Task: Research Airbnb accommodation in ?alabjah, Iraq from 6th November, 2023 to 8th November, 2023 for 2 adults.1  bedroom having 2 beds and 1 bathroom. Property type can be flat. Amenities needed are: wifi, washing machine. Booking option can be shelf check-in. Look for 3 properties as per requirement.
Action: Mouse moved to (545, 78)
Screenshot: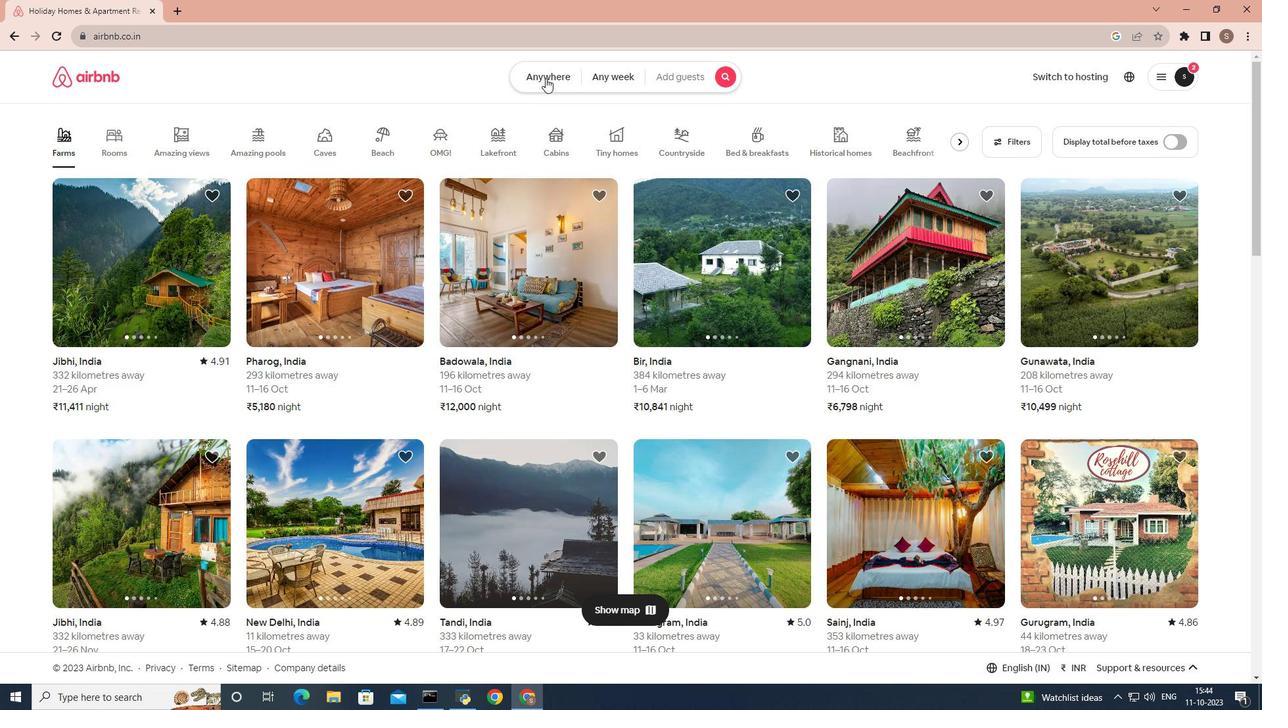 
Action: Mouse pressed left at (545, 78)
Screenshot: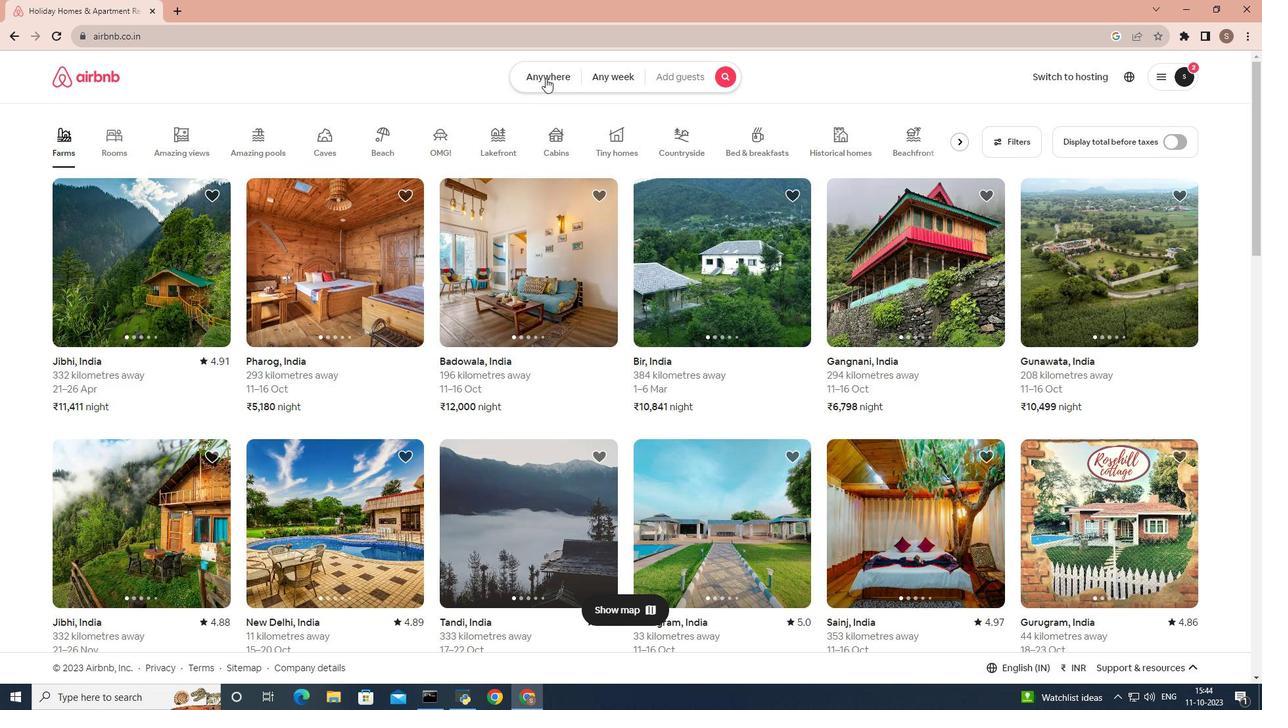 
Action: Mouse moved to (416, 130)
Screenshot: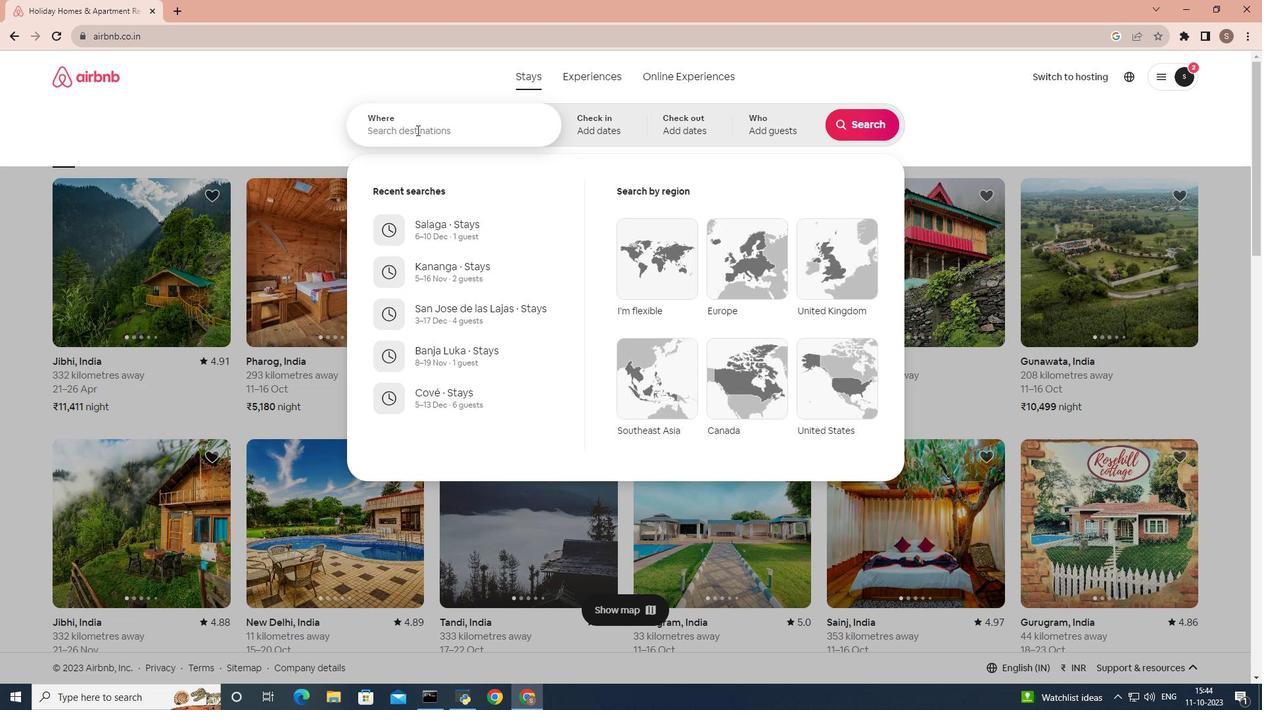 
Action: Mouse pressed left at (416, 130)
Screenshot: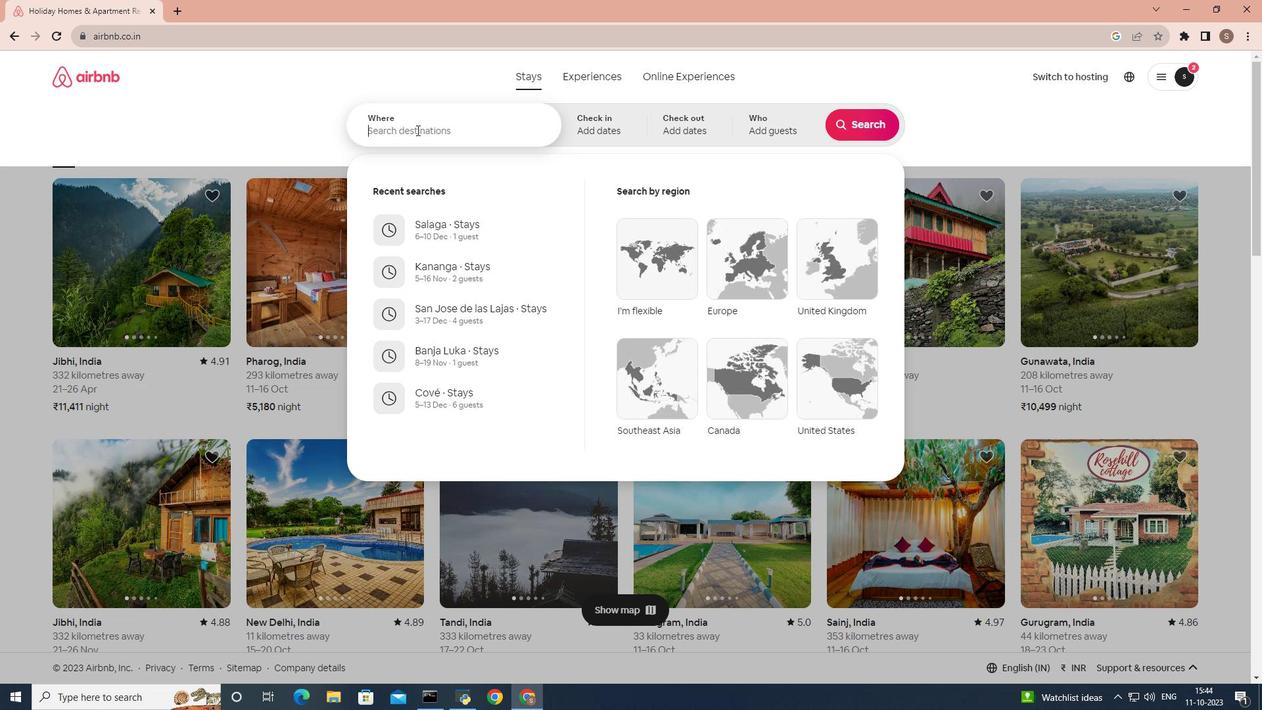 
Action: Key pressed halabjah
Screenshot: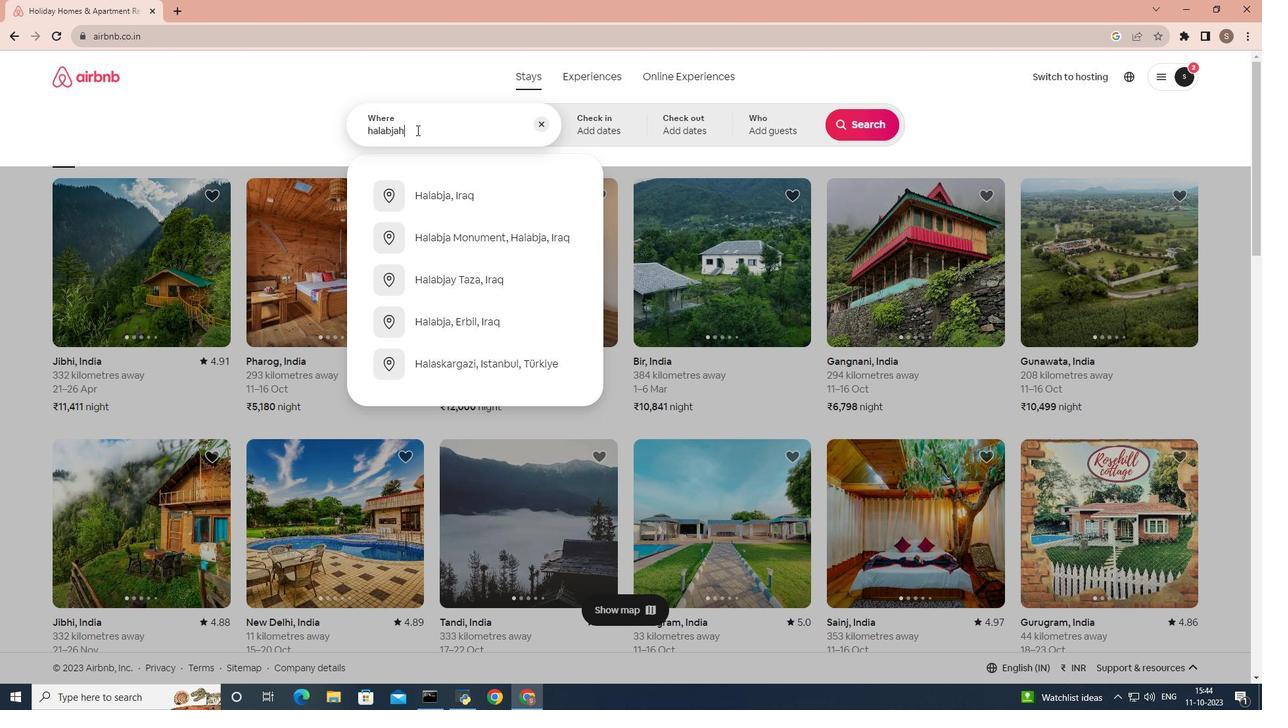 
Action: Mouse moved to (407, 246)
Screenshot: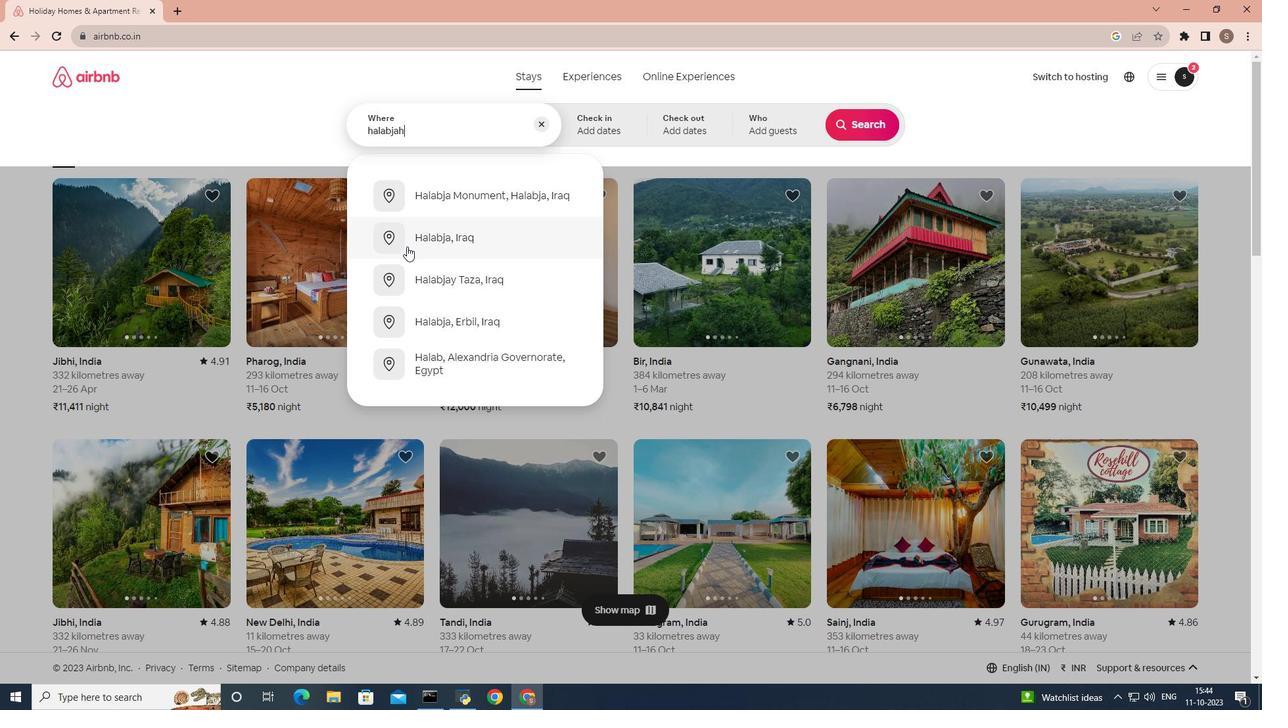 
Action: Mouse pressed left at (407, 246)
Screenshot: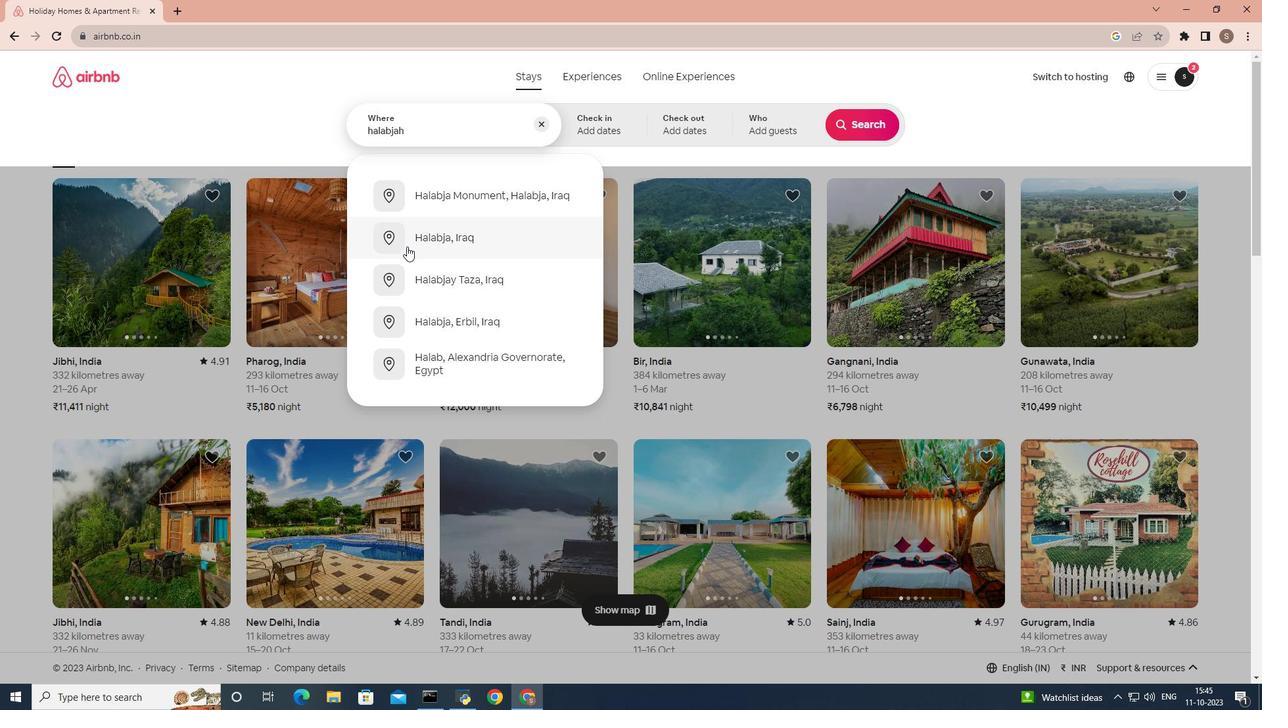 
Action: Mouse moved to (694, 321)
Screenshot: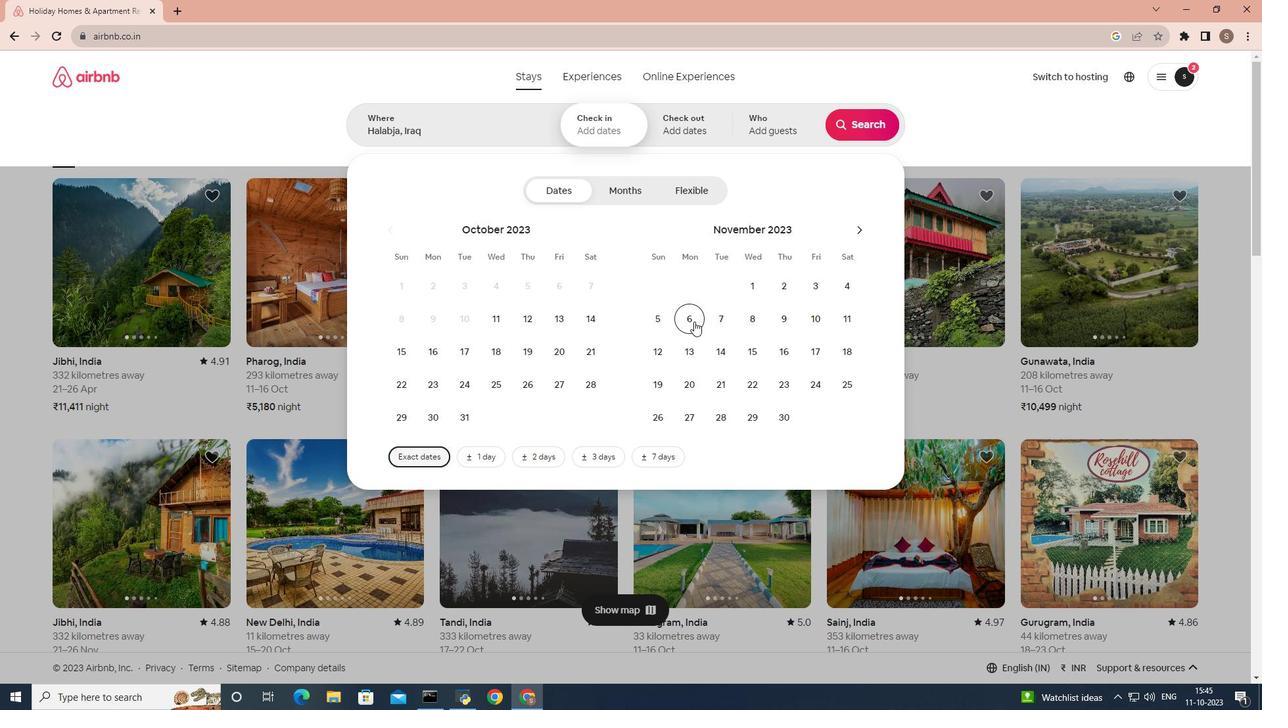
Action: Mouse pressed left at (694, 321)
Screenshot: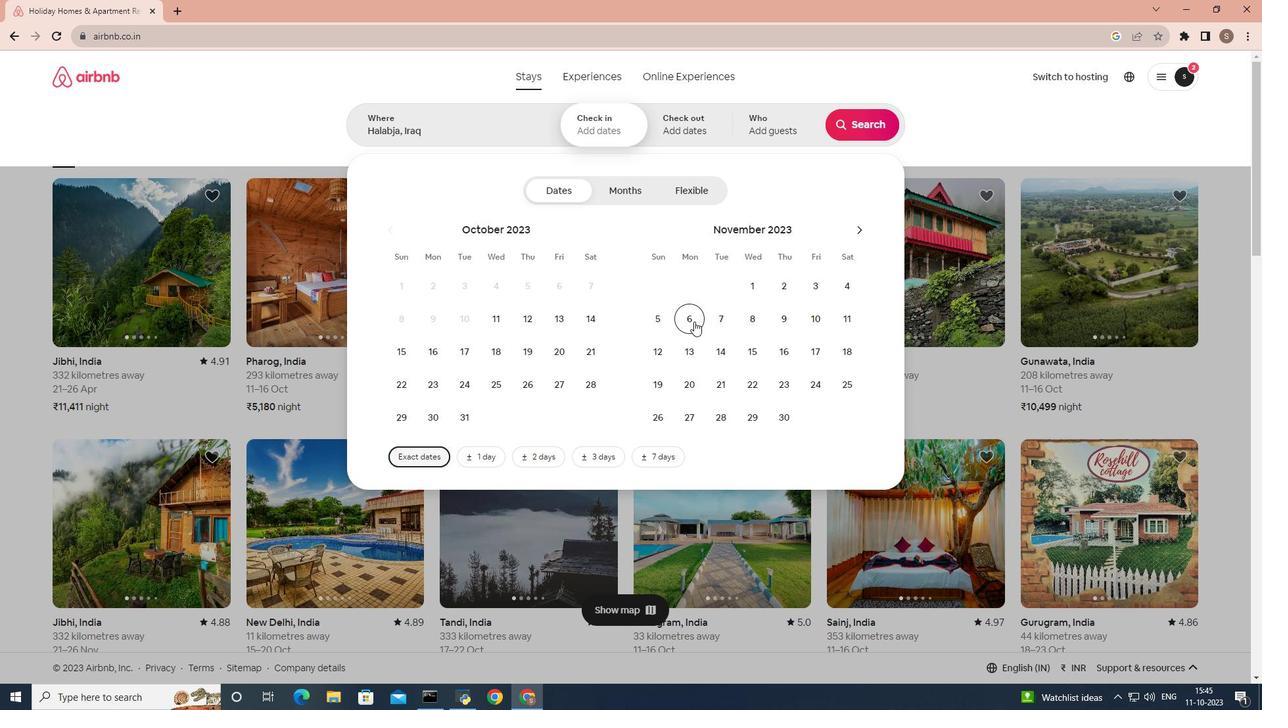 
Action: Mouse moved to (751, 325)
Screenshot: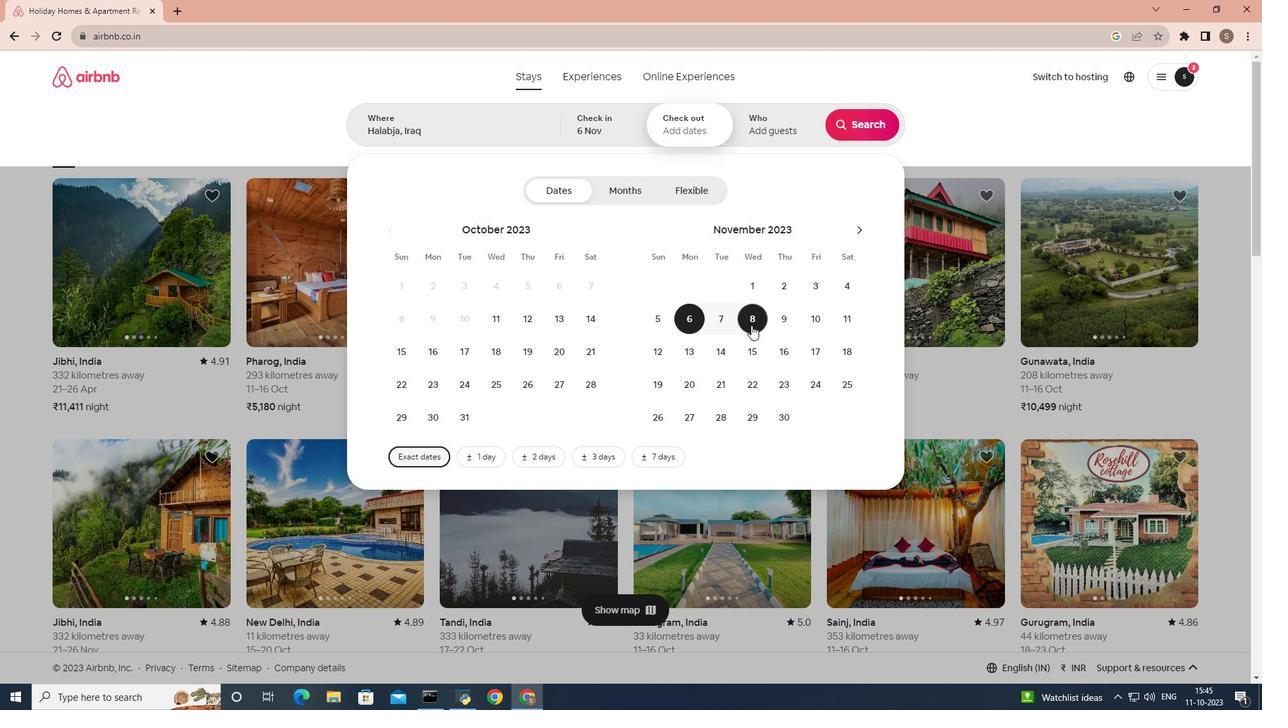 
Action: Mouse pressed left at (751, 325)
Screenshot: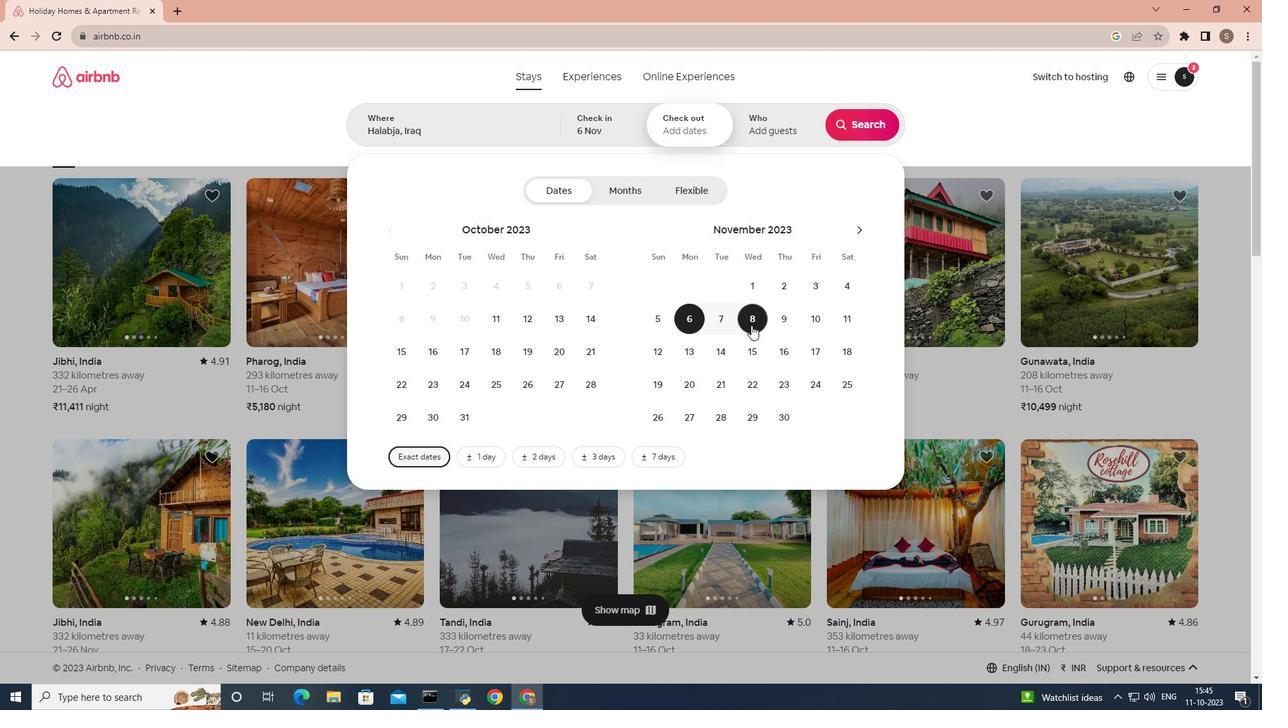
Action: Mouse moved to (789, 139)
Screenshot: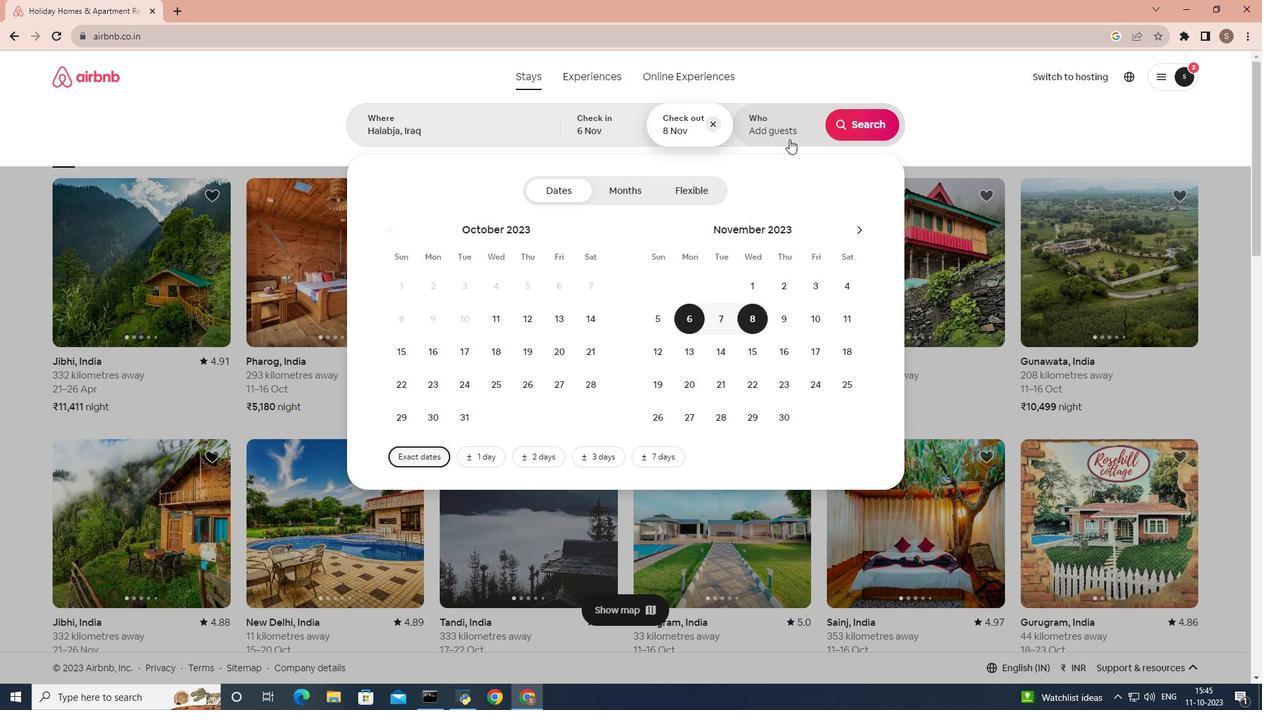 
Action: Mouse pressed left at (789, 139)
Screenshot: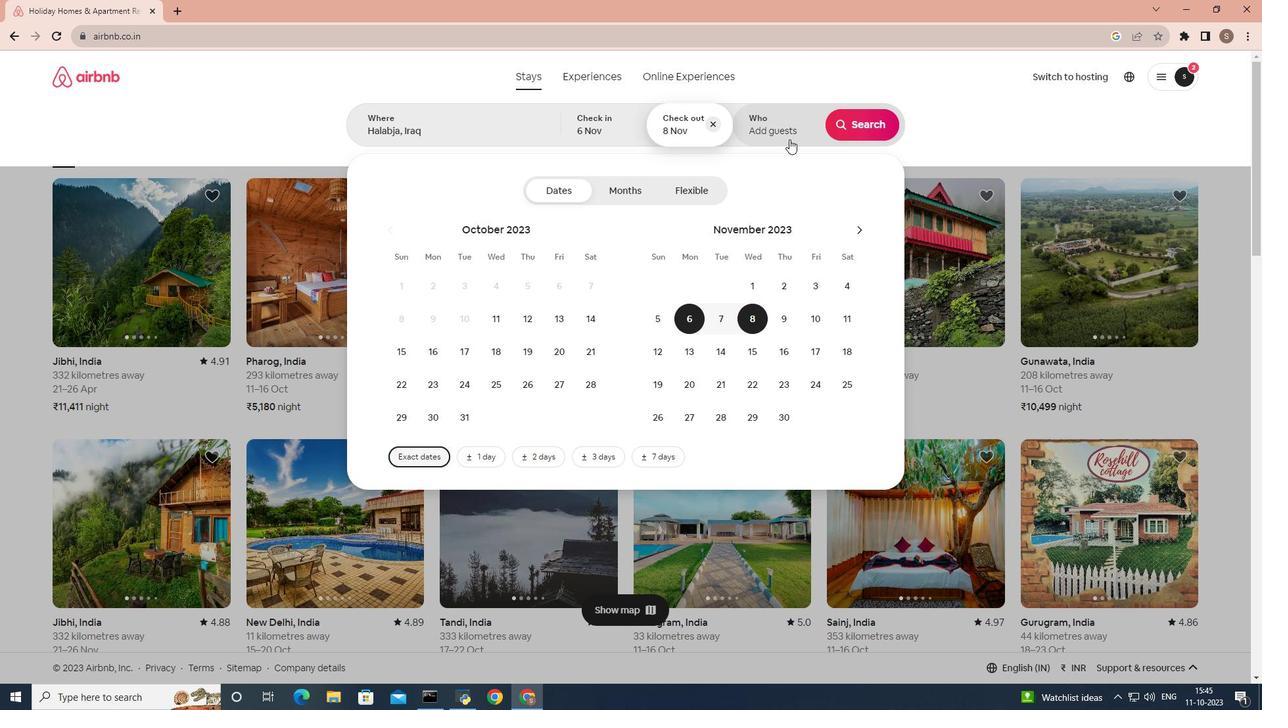 
Action: Mouse moved to (870, 191)
Screenshot: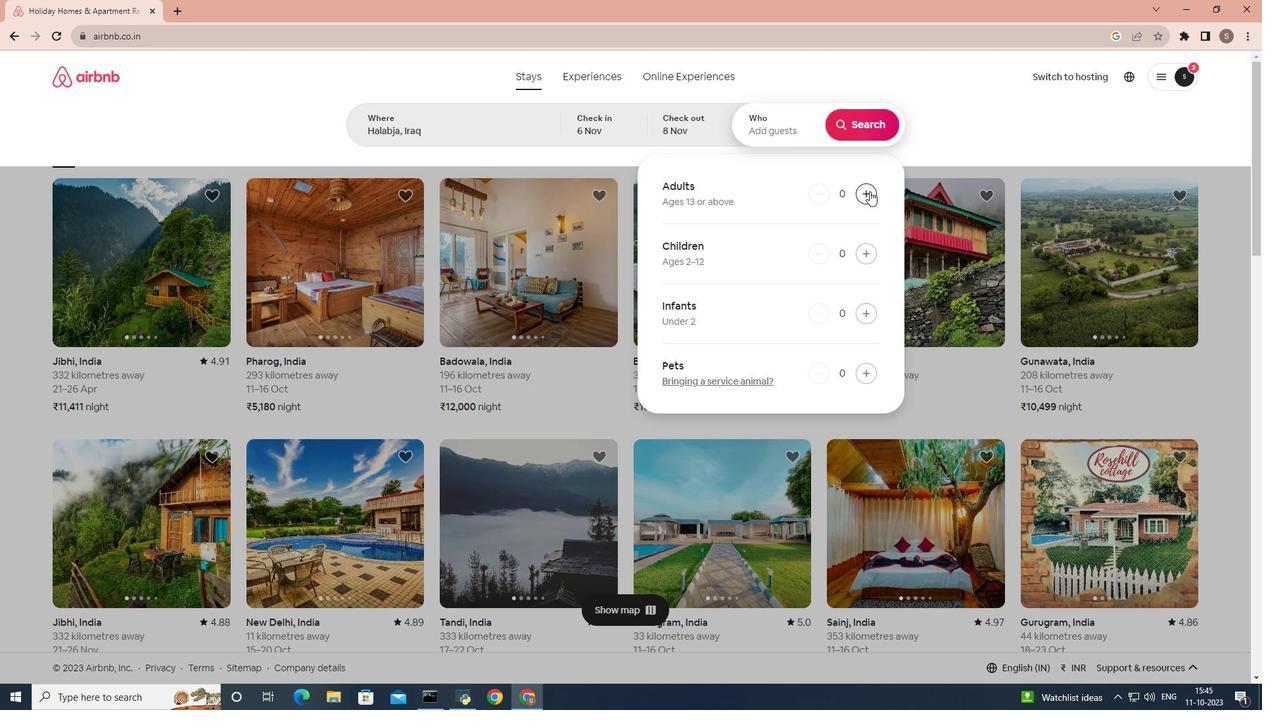 
Action: Mouse pressed left at (870, 191)
Screenshot: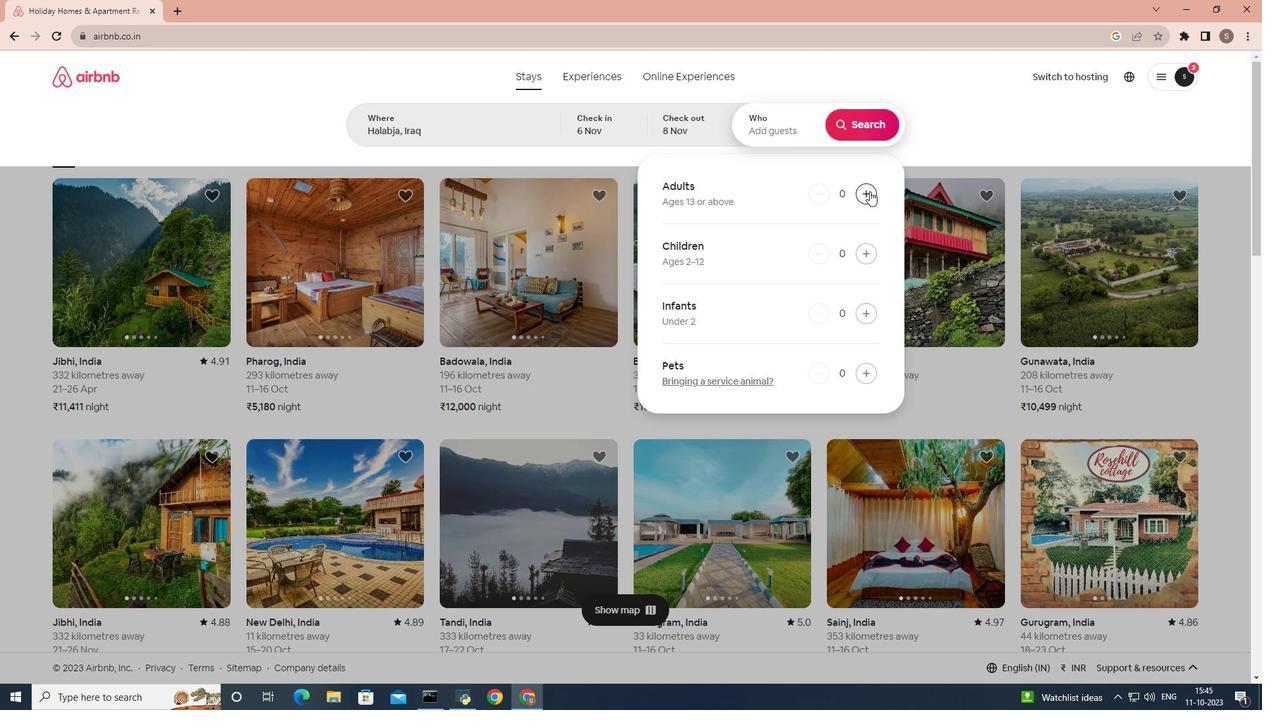 
Action: Mouse pressed left at (870, 191)
Screenshot: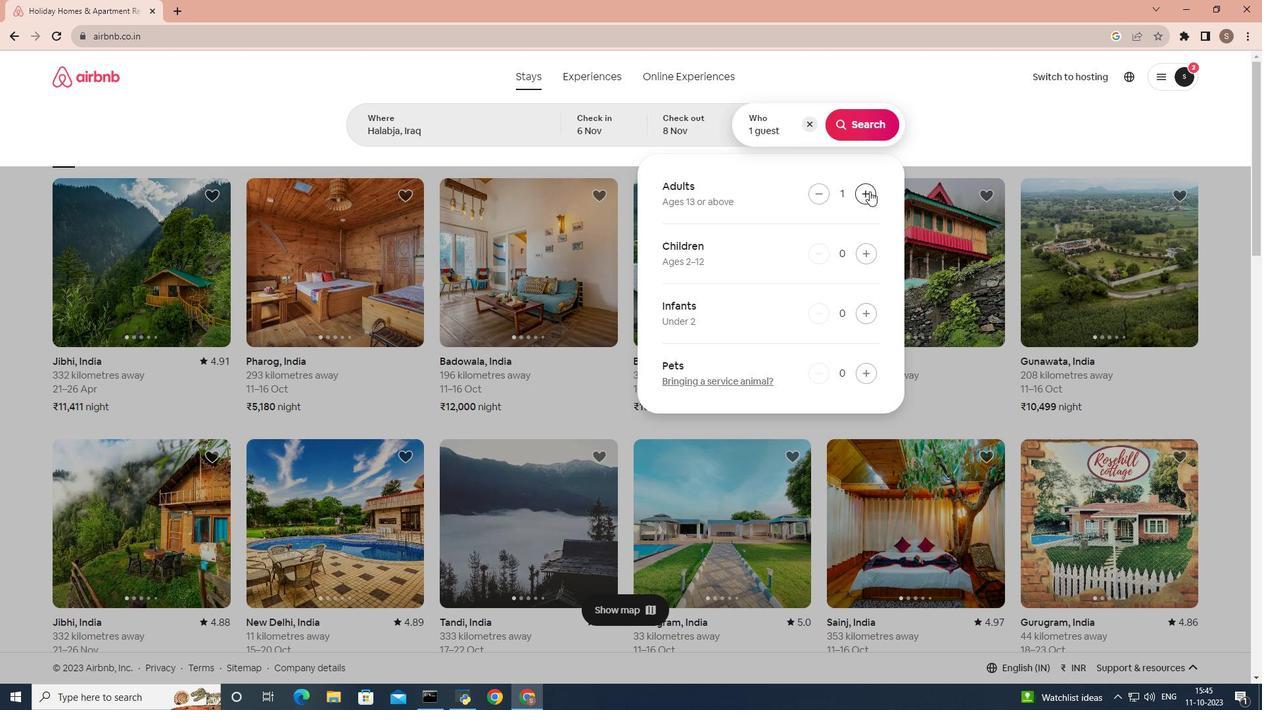 
Action: Mouse moved to (857, 124)
Screenshot: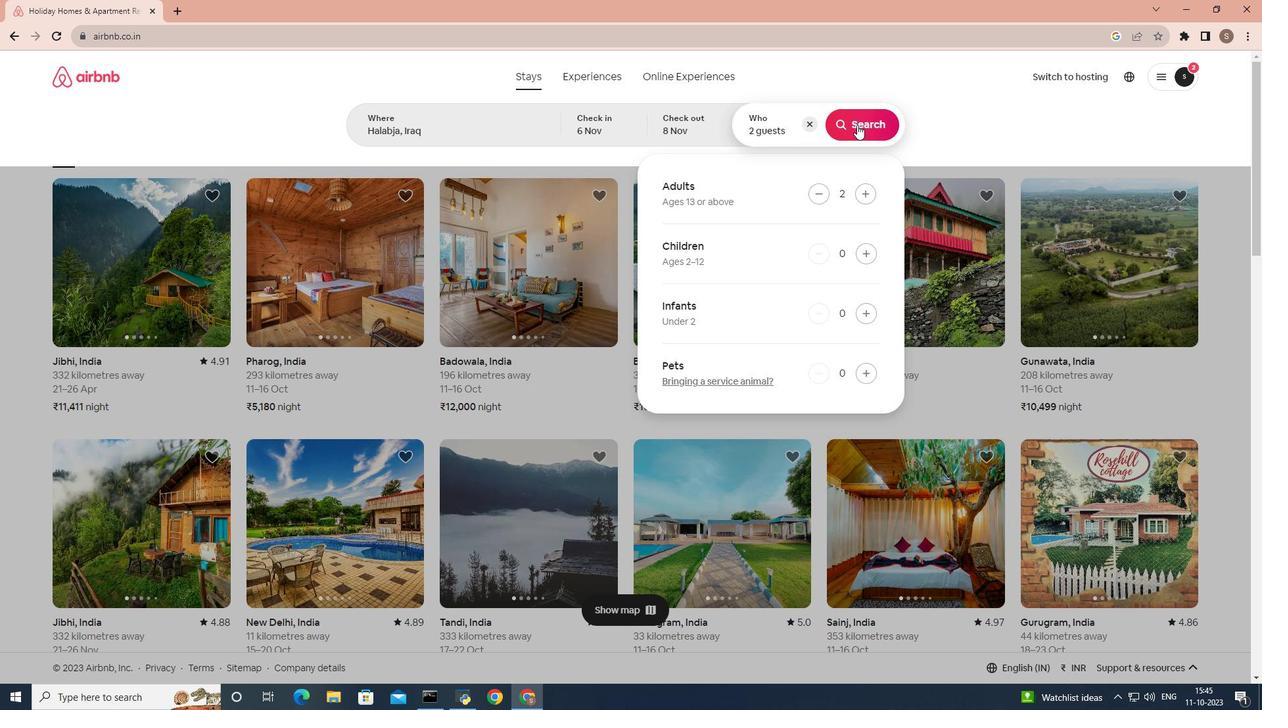 
Action: Mouse pressed left at (857, 124)
Screenshot: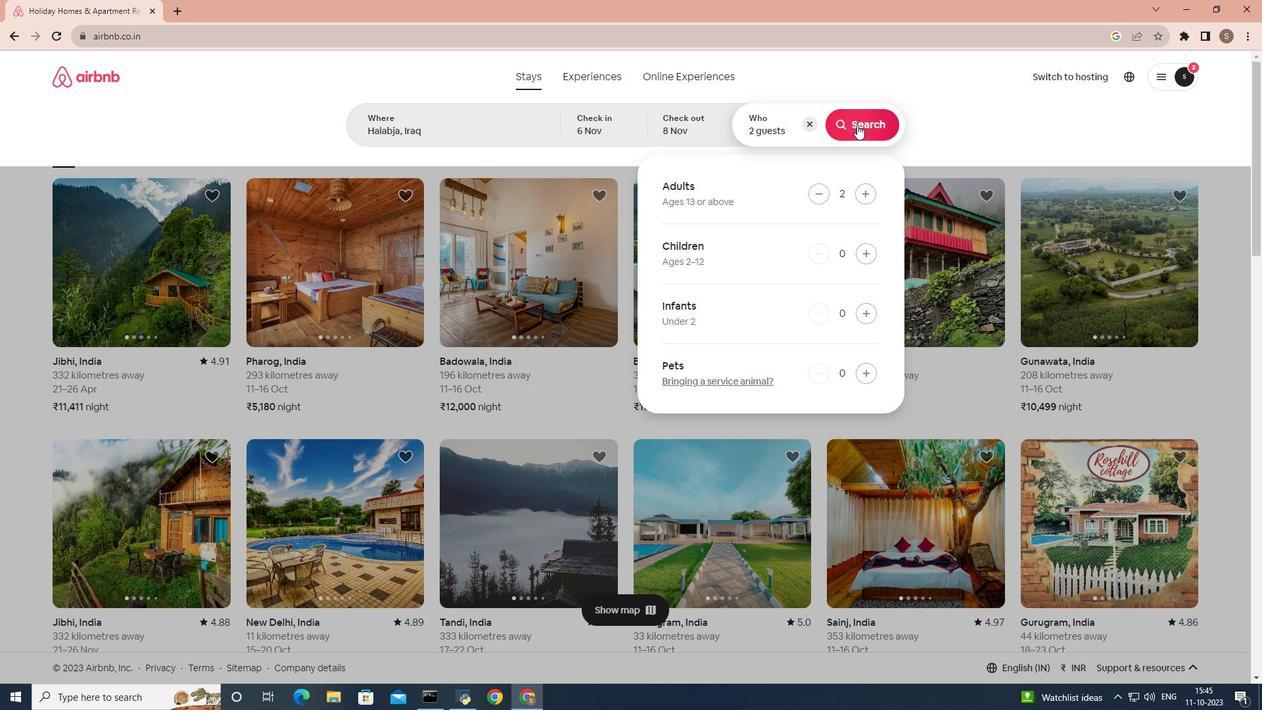 
Action: Mouse moved to (1038, 122)
Screenshot: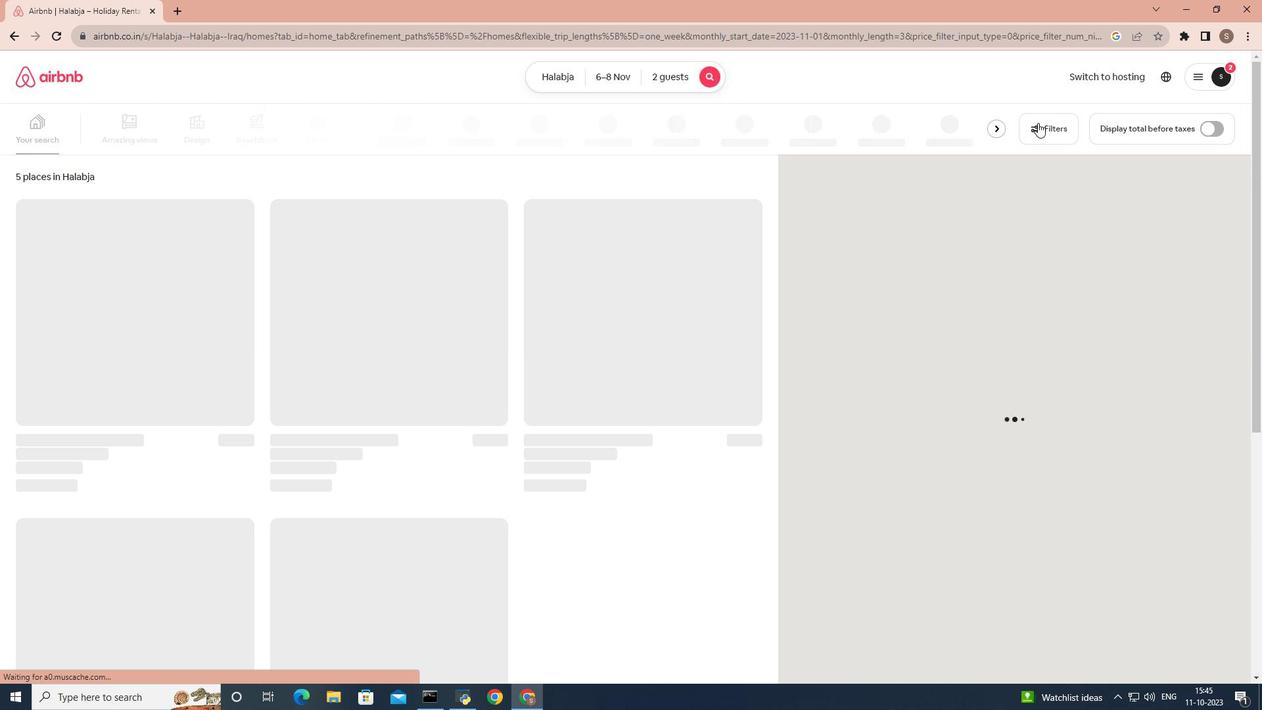 
Action: Mouse pressed left at (1038, 122)
Screenshot: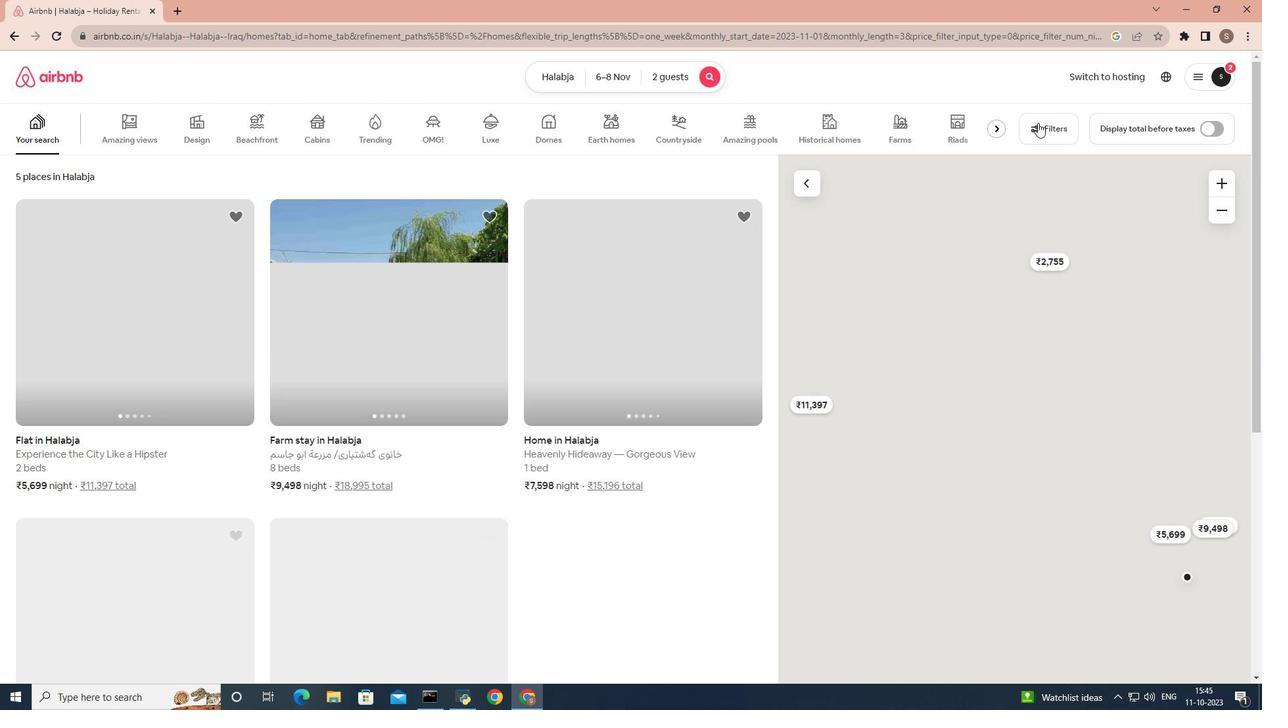 
Action: Mouse moved to (476, 385)
Screenshot: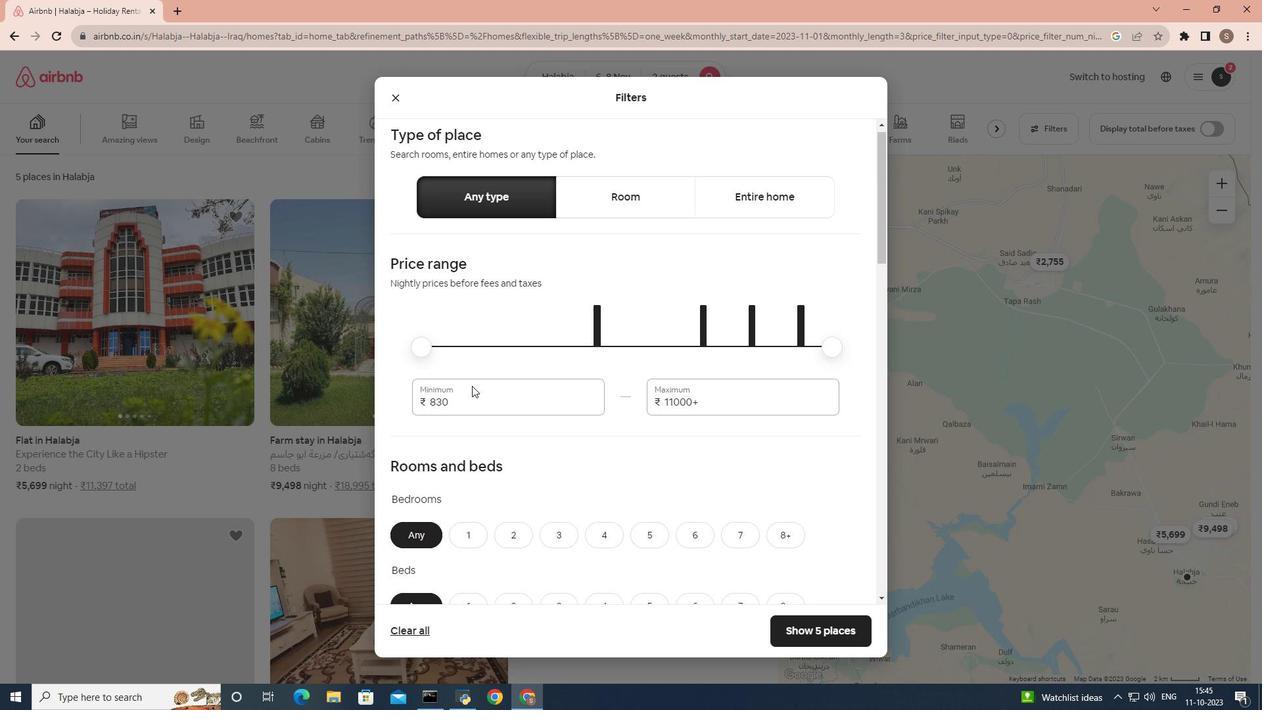 
Action: Mouse scrolled (476, 384) with delta (0, 0)
Screenshot: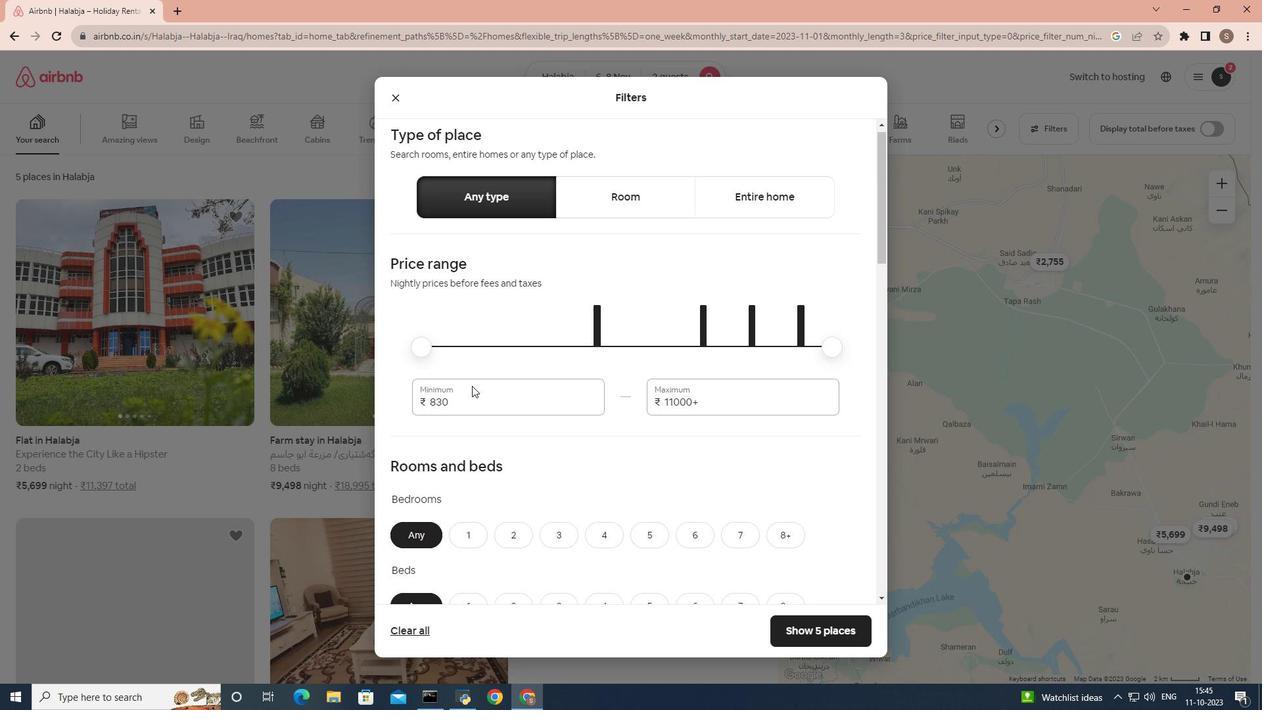 
Action: Mouse moved to (474, 385)
Screenshot: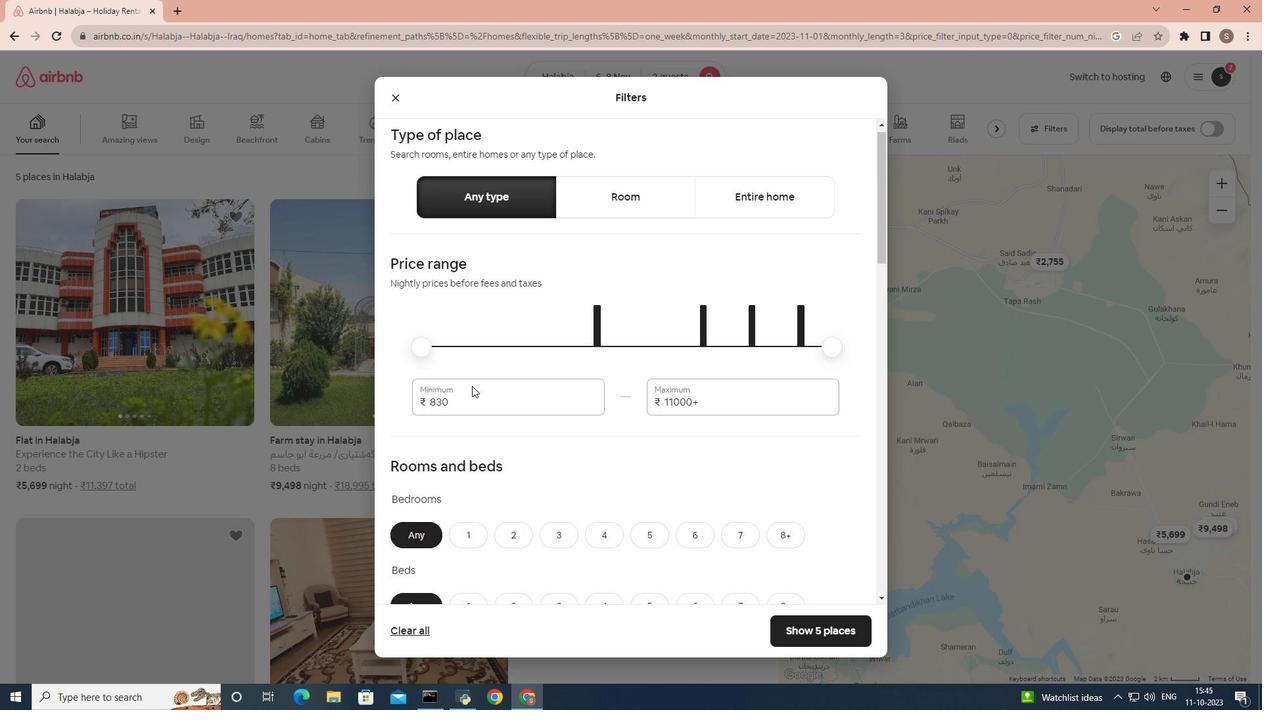 
Action: Mouse scrolled (474, 384) with delta (0, 0)
Screenshot: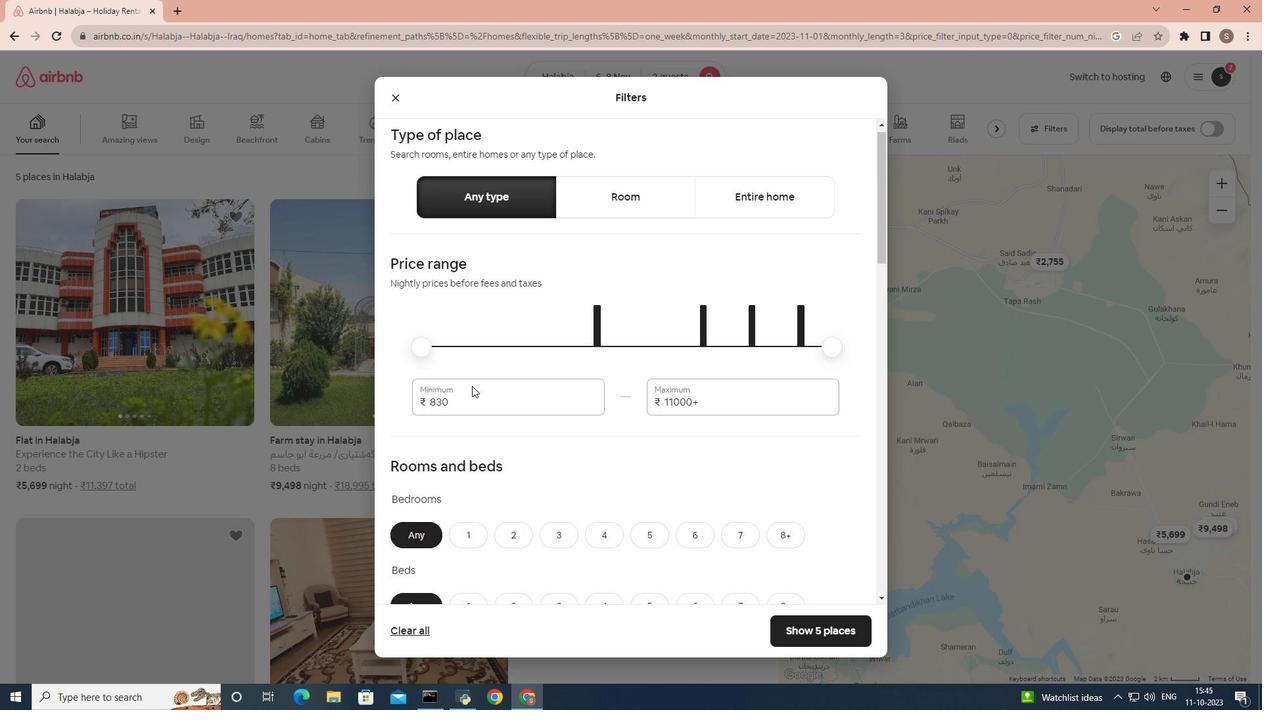 
Action: Mouse moved to (472, 386)
Screenshot: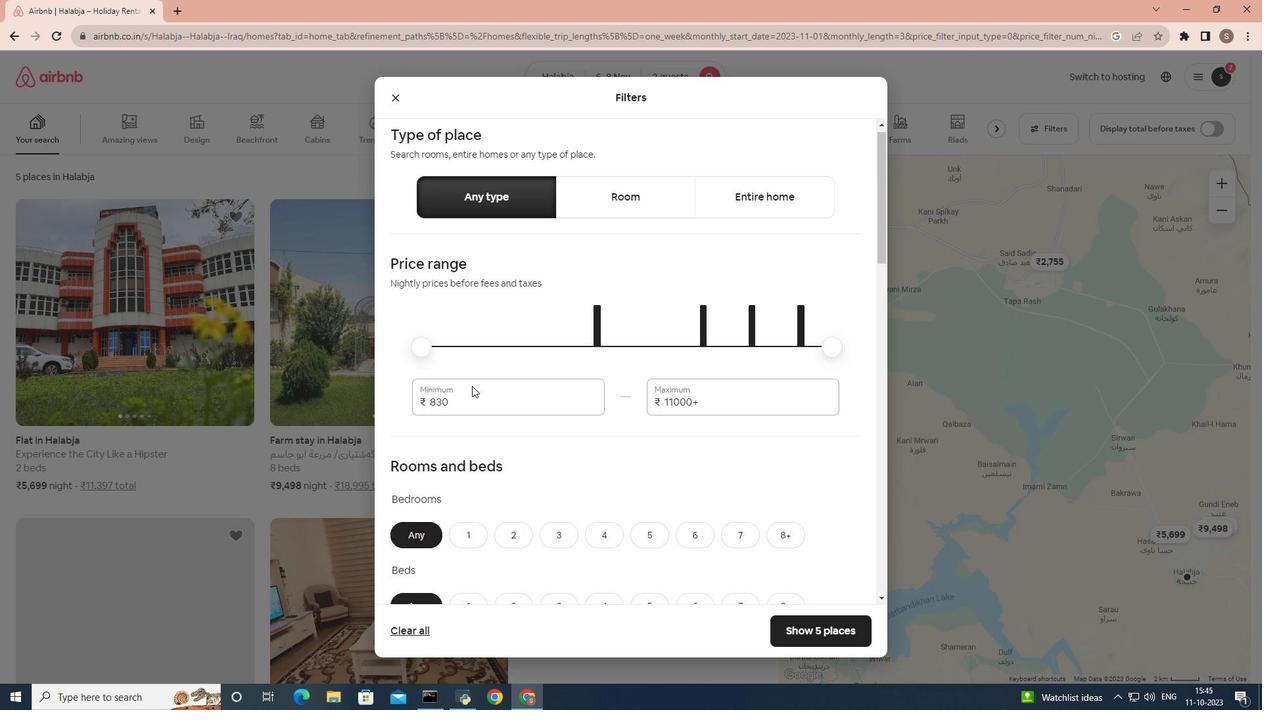 
Action: Mouse scrolled (472, 385) with delta (0, 0)
Screenshot: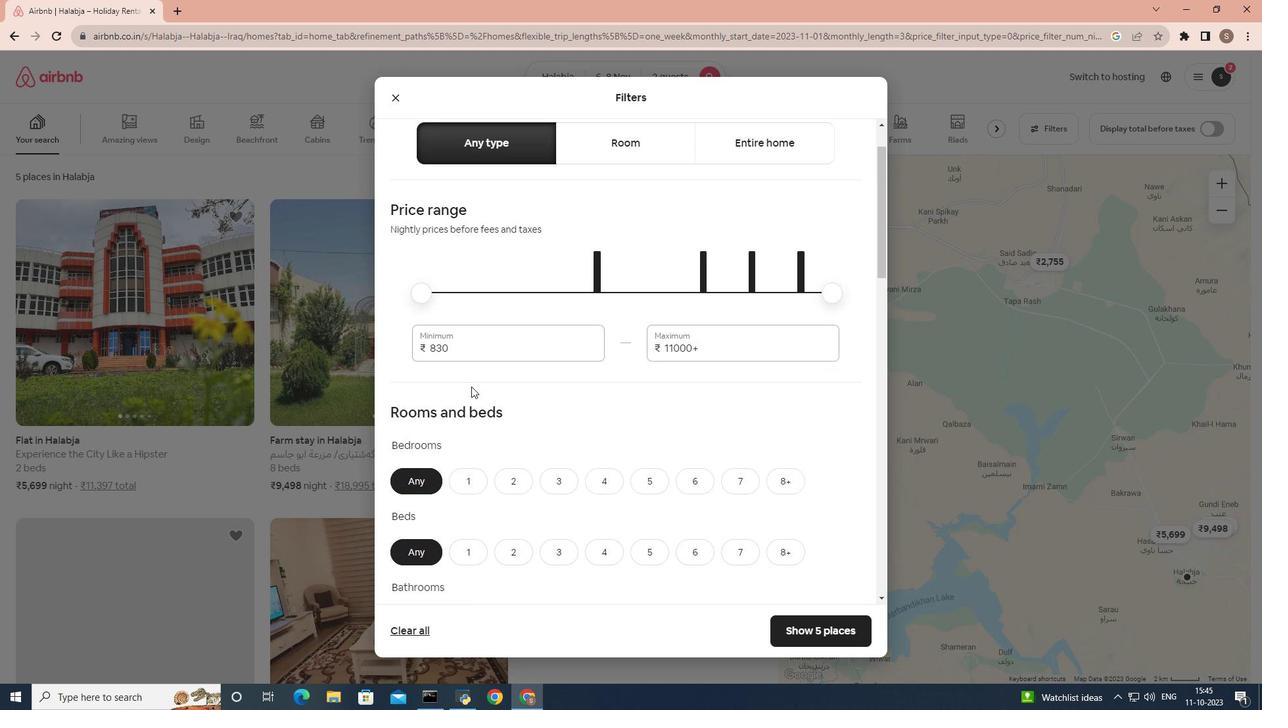 
Action: Mouse moved to (471, 386)
Screenshot: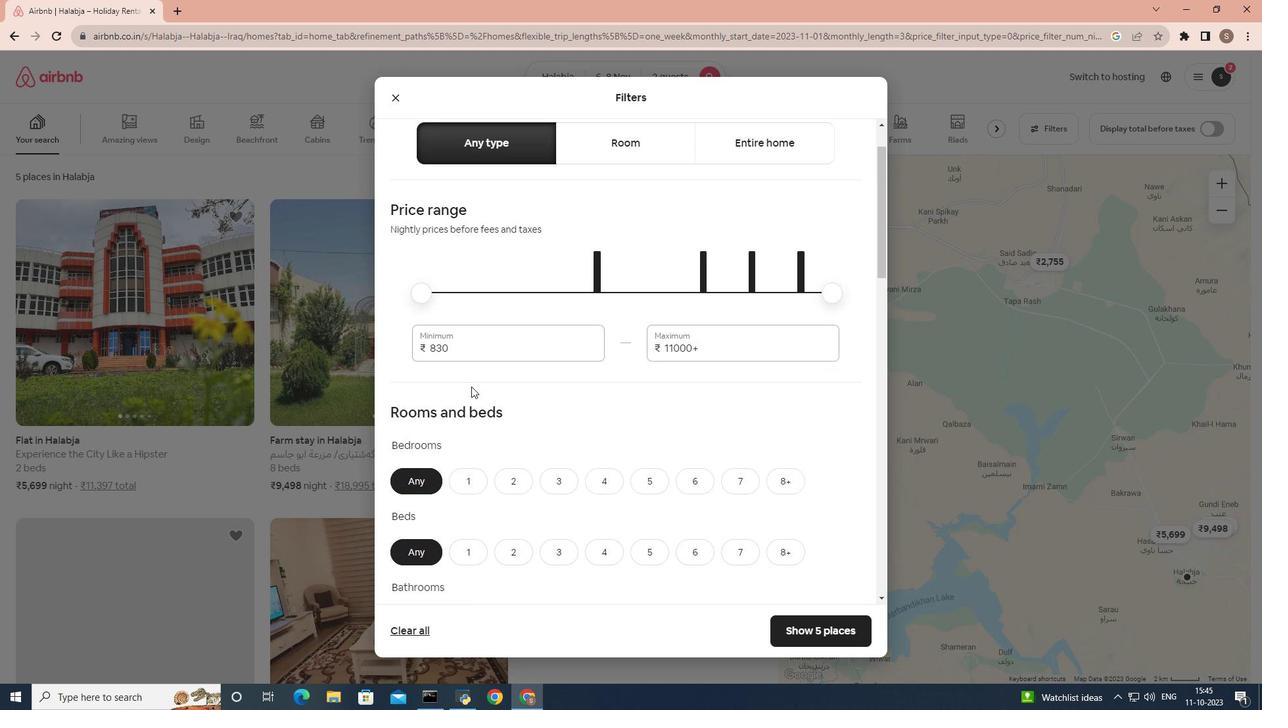 
Action: Mouse scrolled (471, 386) with delta (0, 0)
Screenshot: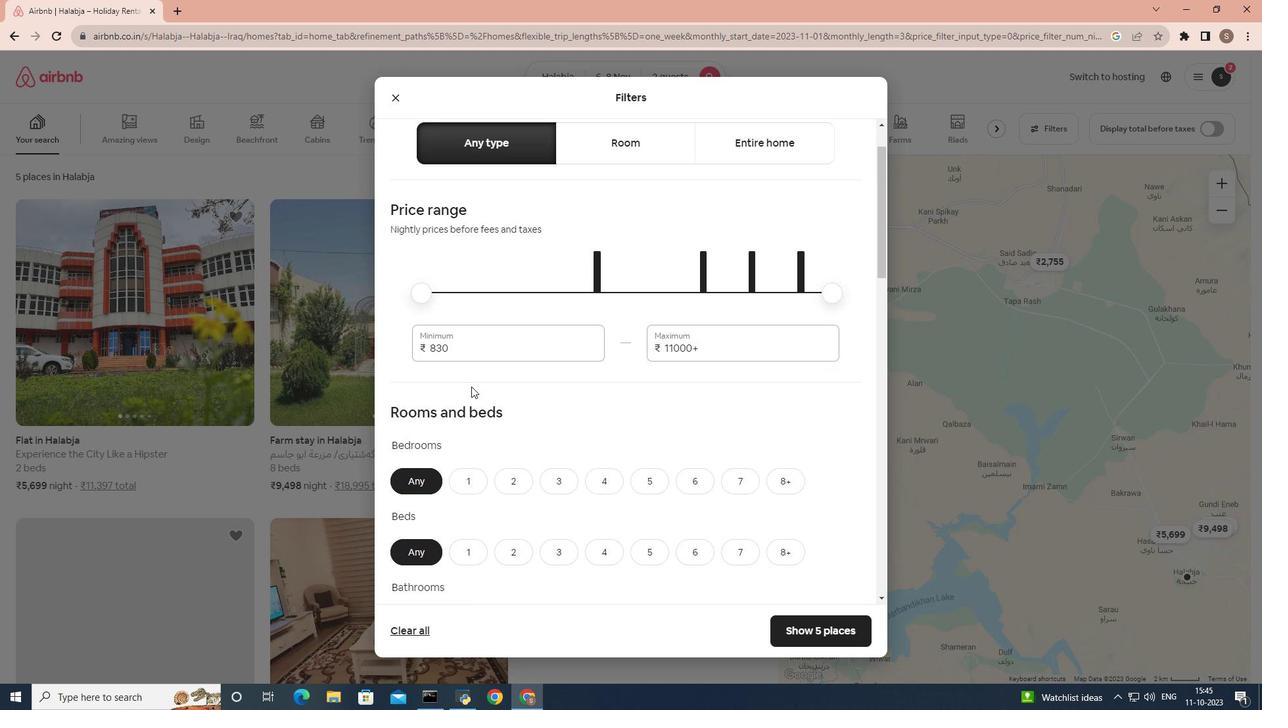 
Action: Mouse moved to (467, 278)
Screenshot: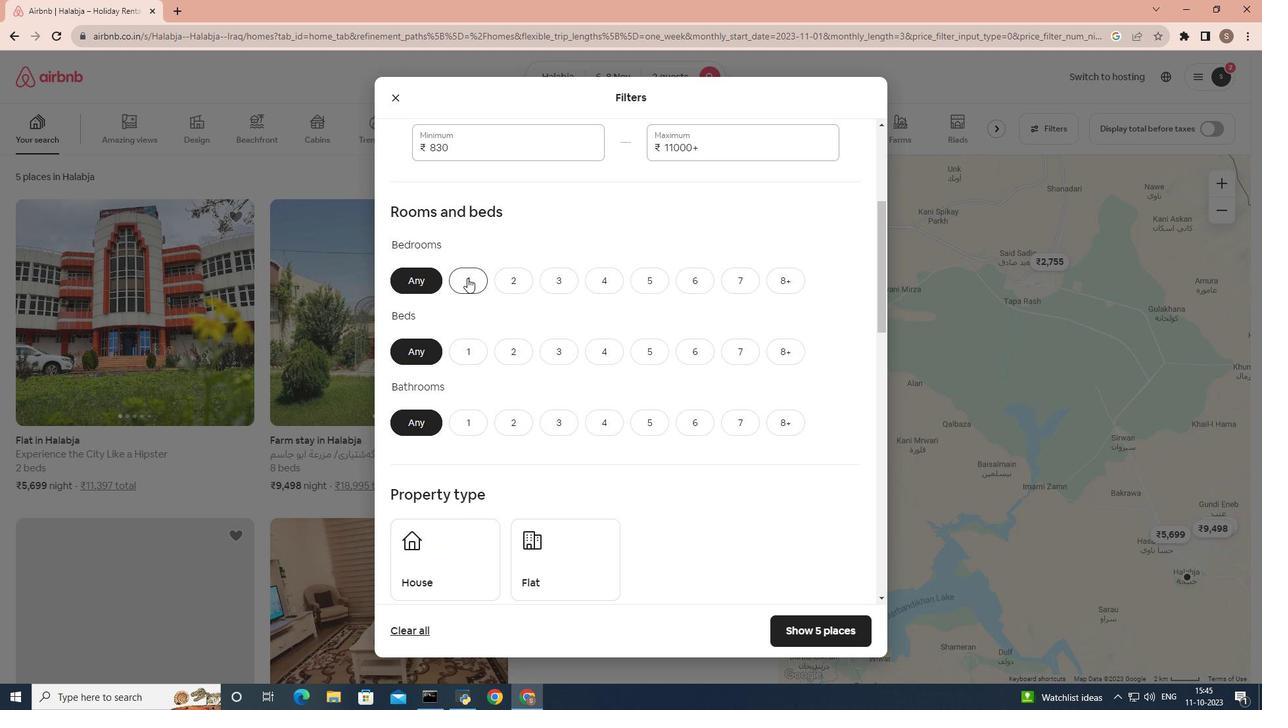 
Action: Mouse pressed left at (467, 278)
Screenshot: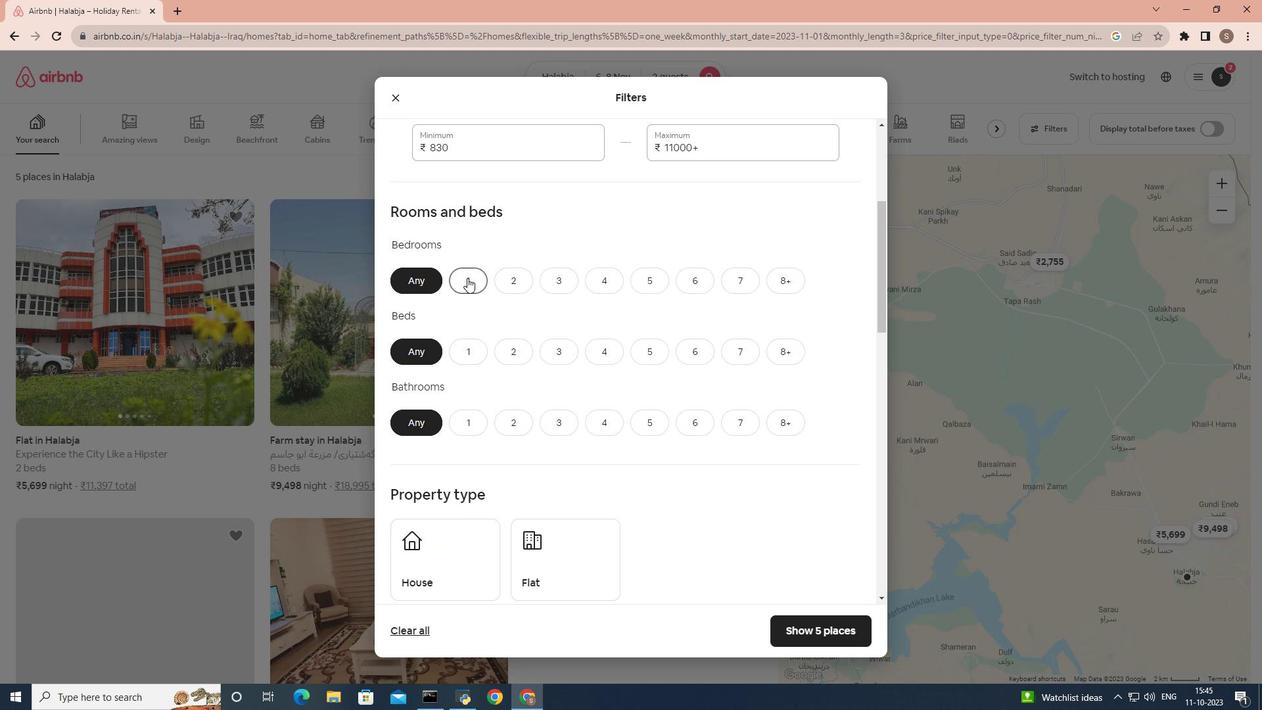
Action: Mouse moved to (516, 359)
Screenshot: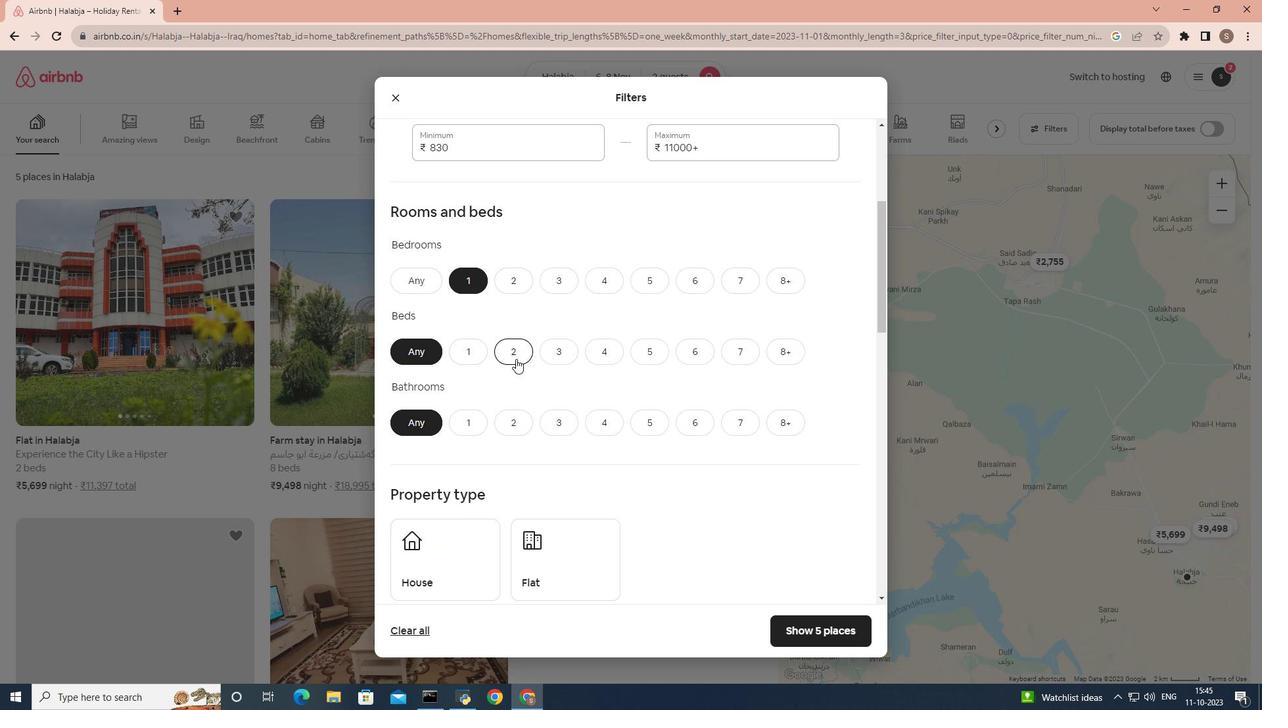 
Action: Mouse pressed left at (516, 359)
Screenshot: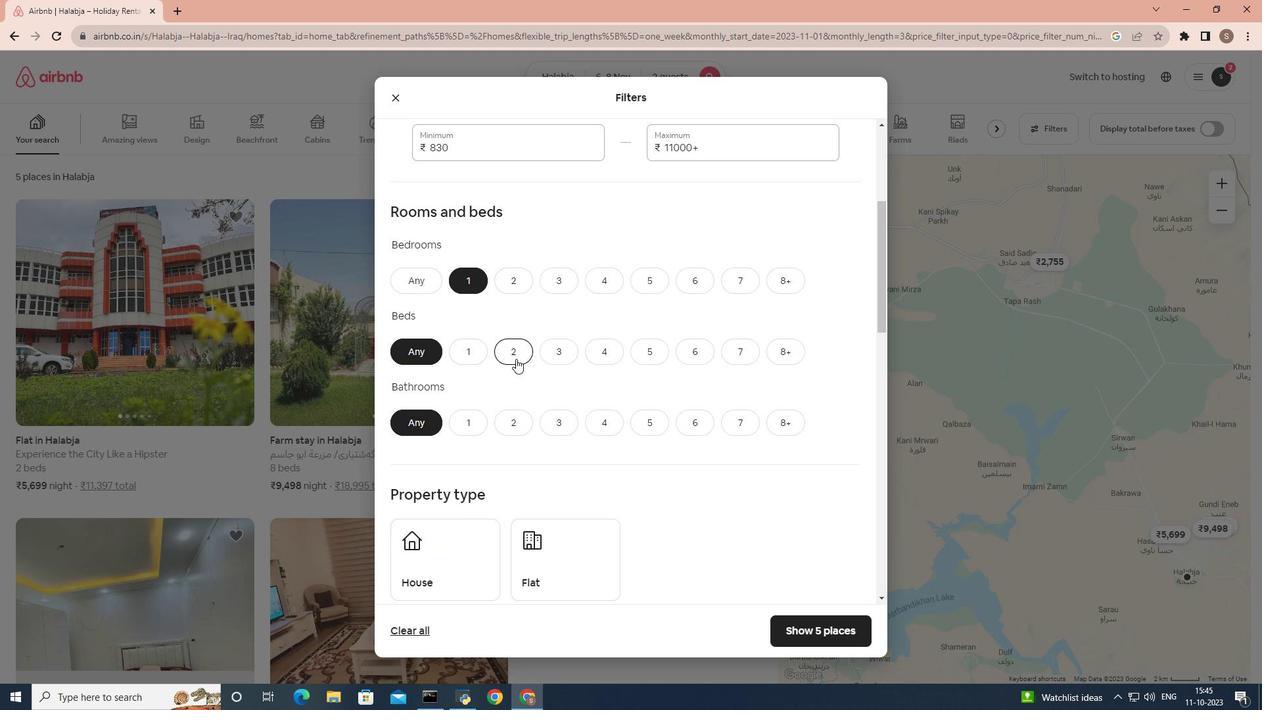
Action: Mouse moved to (461, 422)
Screenshot: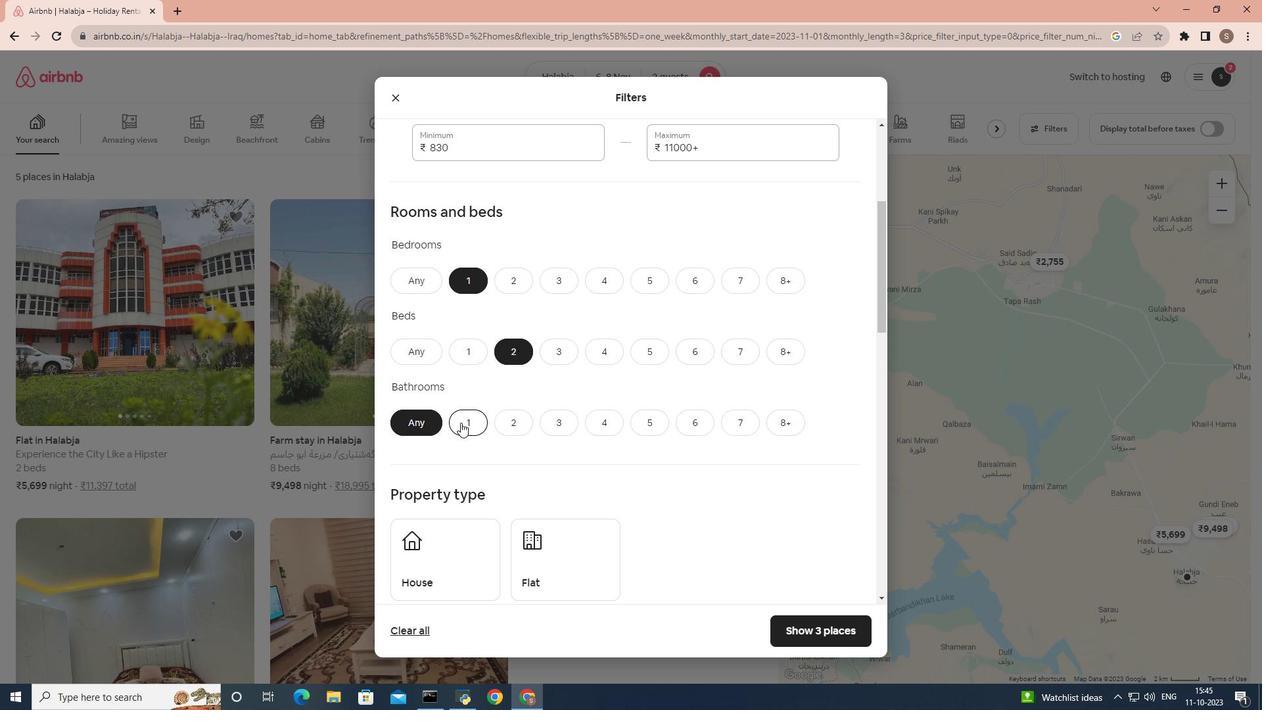 
Action: Mouse pressed left at (461, 422)
Screenshot: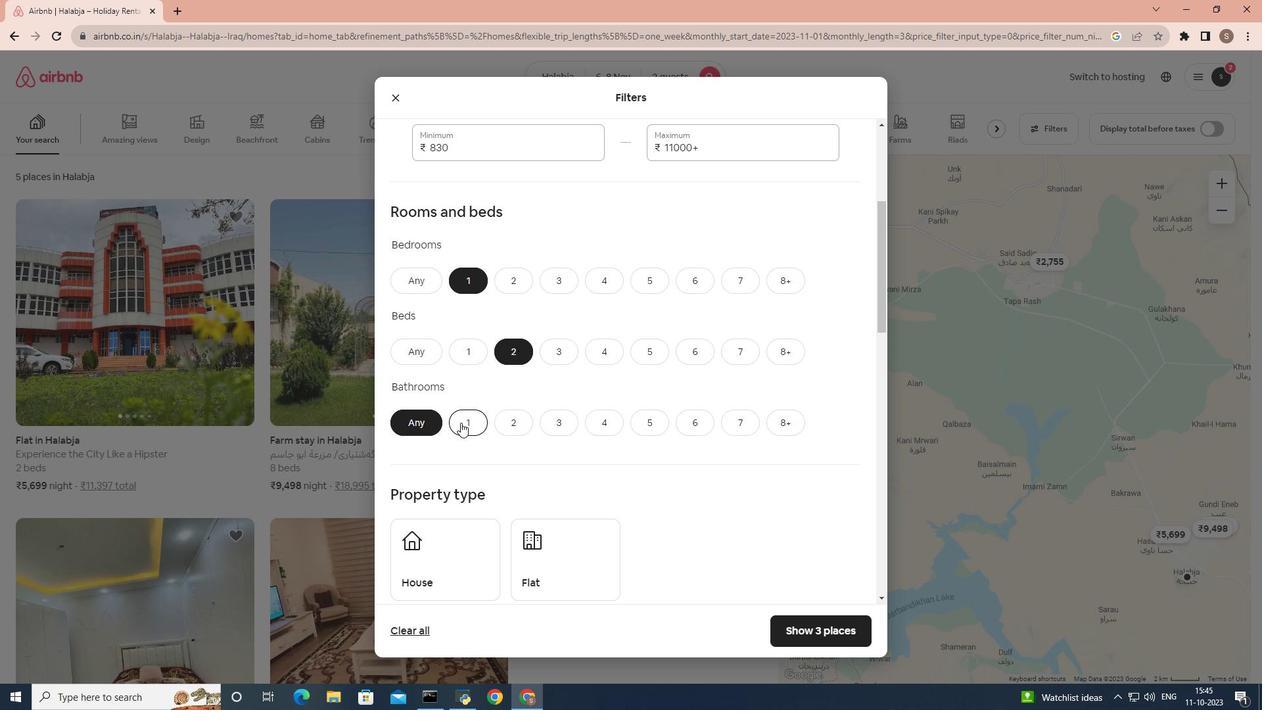
Action: Mouse moved to (490, 468)
Screenshot: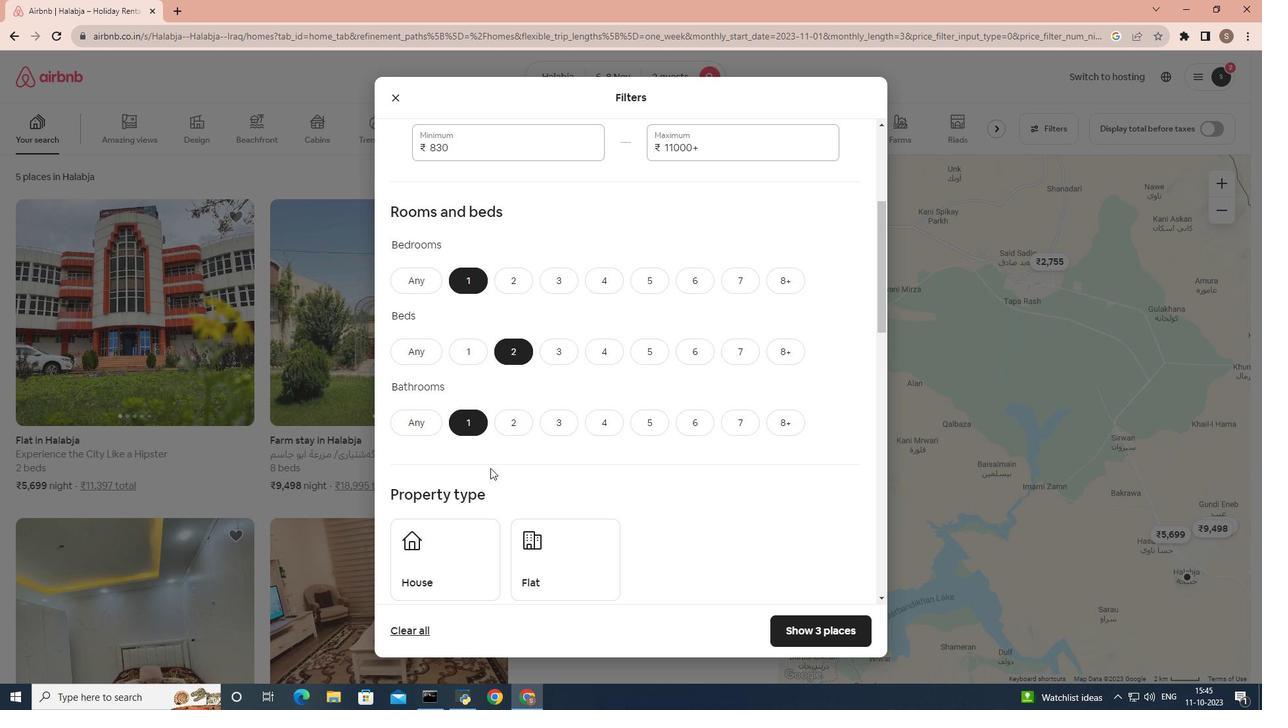 
Action: Mouse scrolled (490, 467) with delta (0, 0)
Screenshot: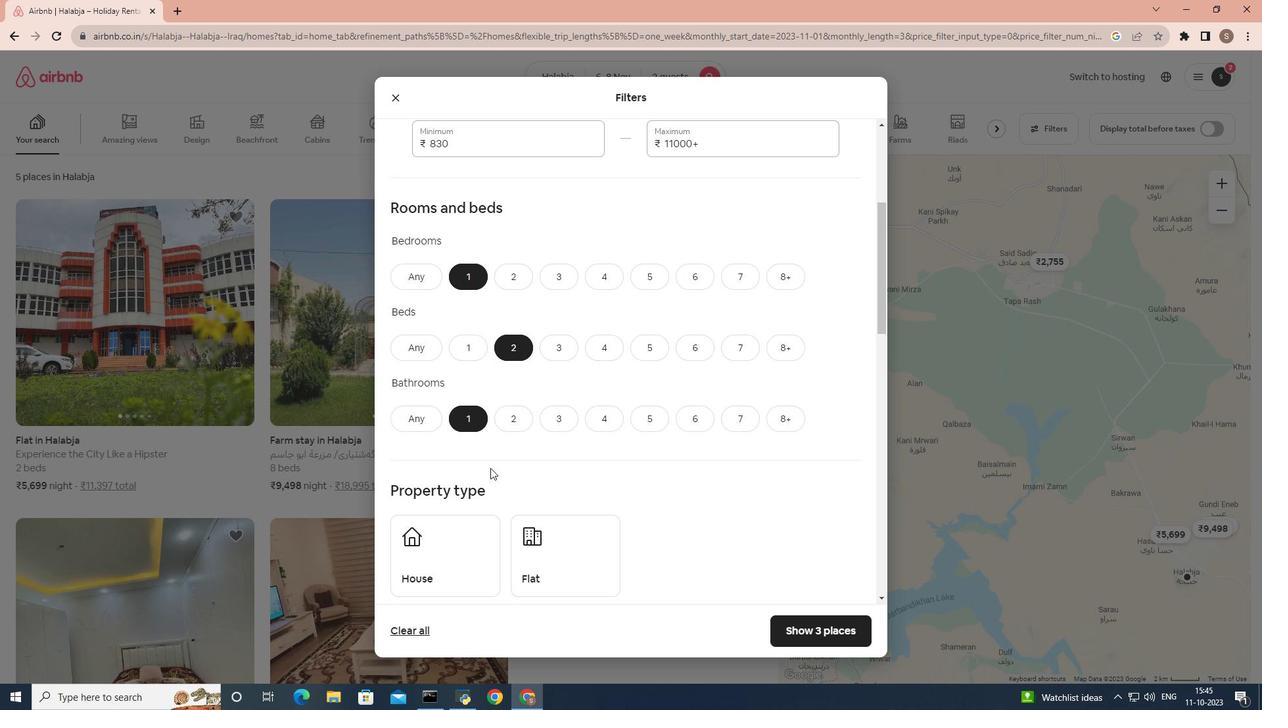 
Action: Mouse scrolled (490, 467) with delta (0, 0)
Screenshot: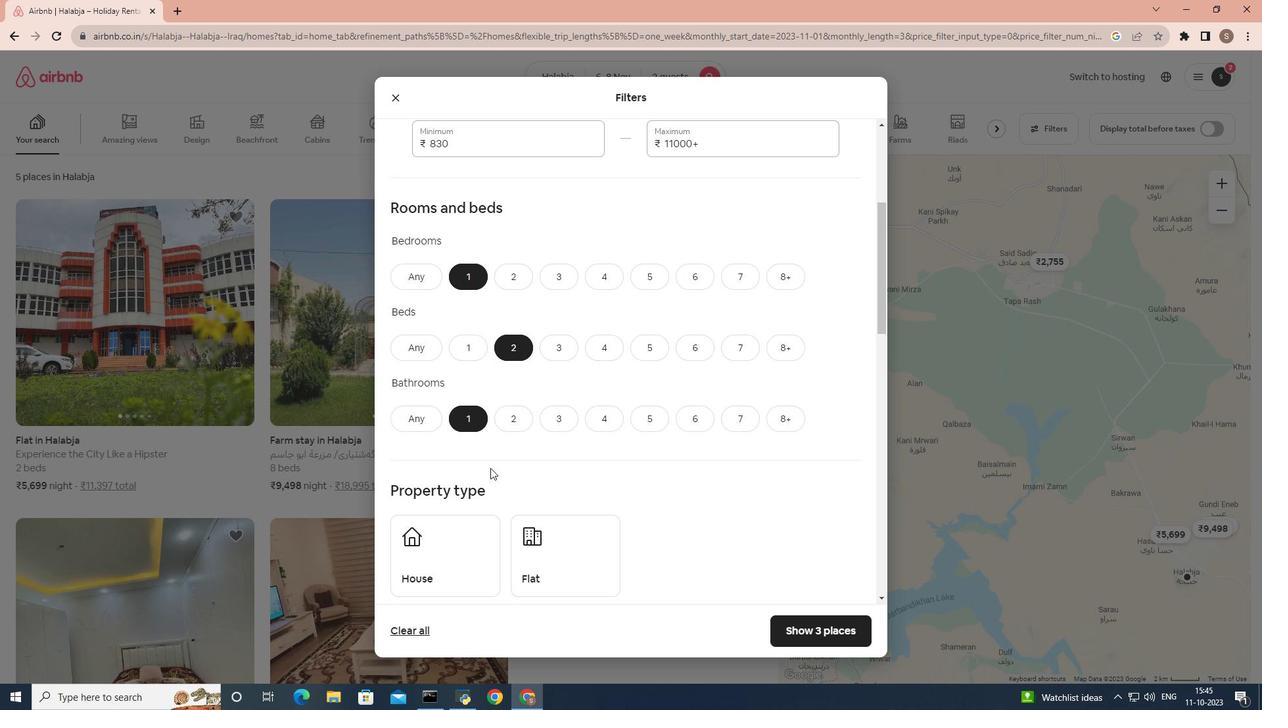 
Action: Mouse scrolled (490, 467) with delta (0, 0)
Screenshot: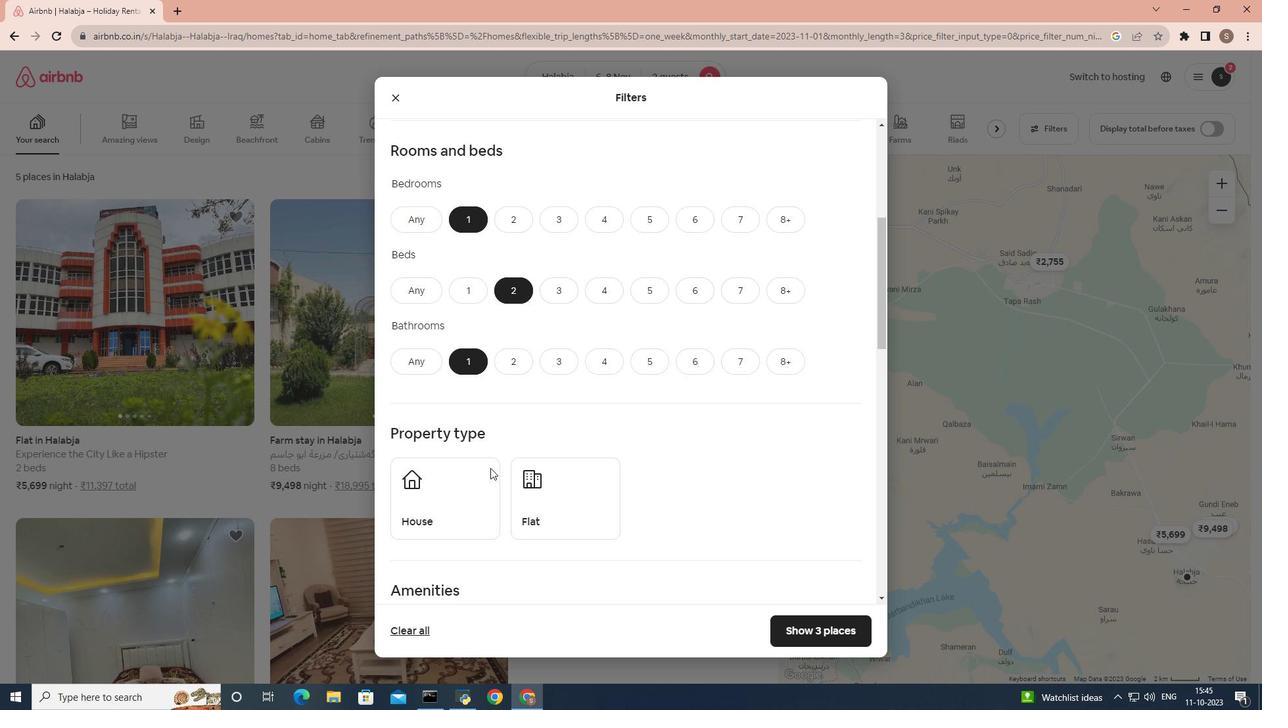 
Action: Mouse scrolled (490, 467) with delta (0, 0)
Screenshot: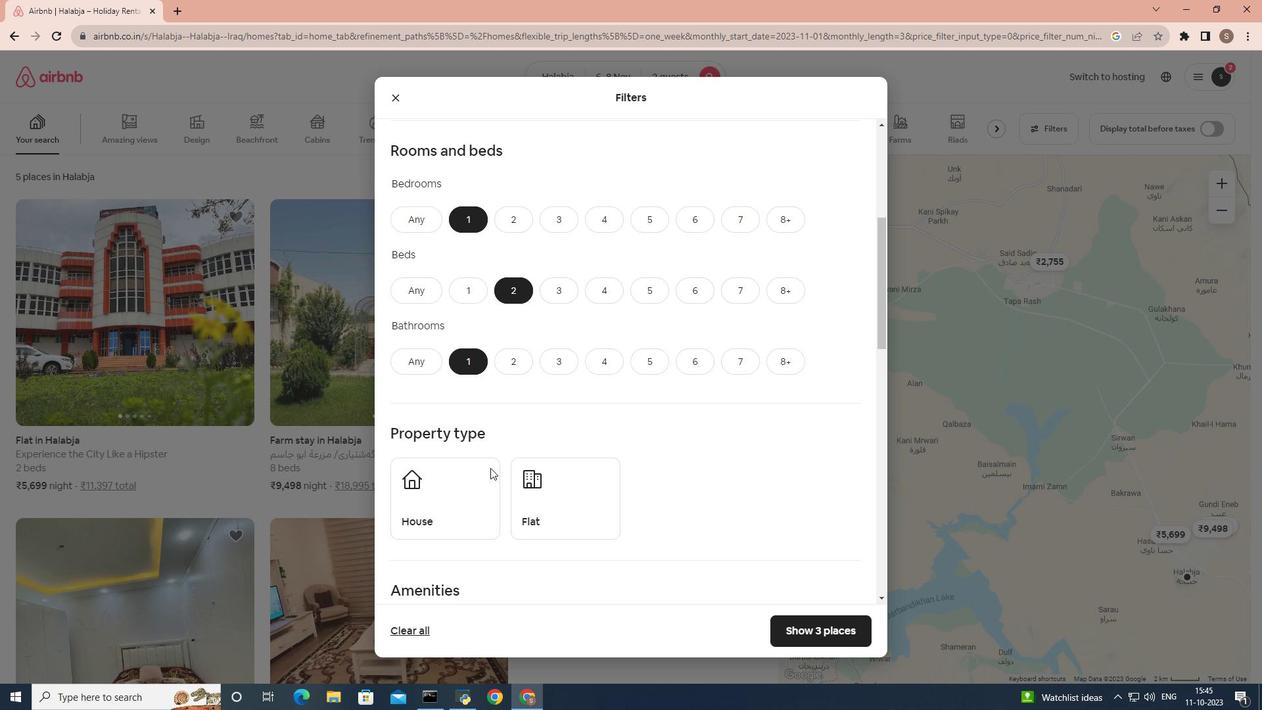 
Action: Mouse scrolled (490, 468) with delta (0, 0)
Screenshot: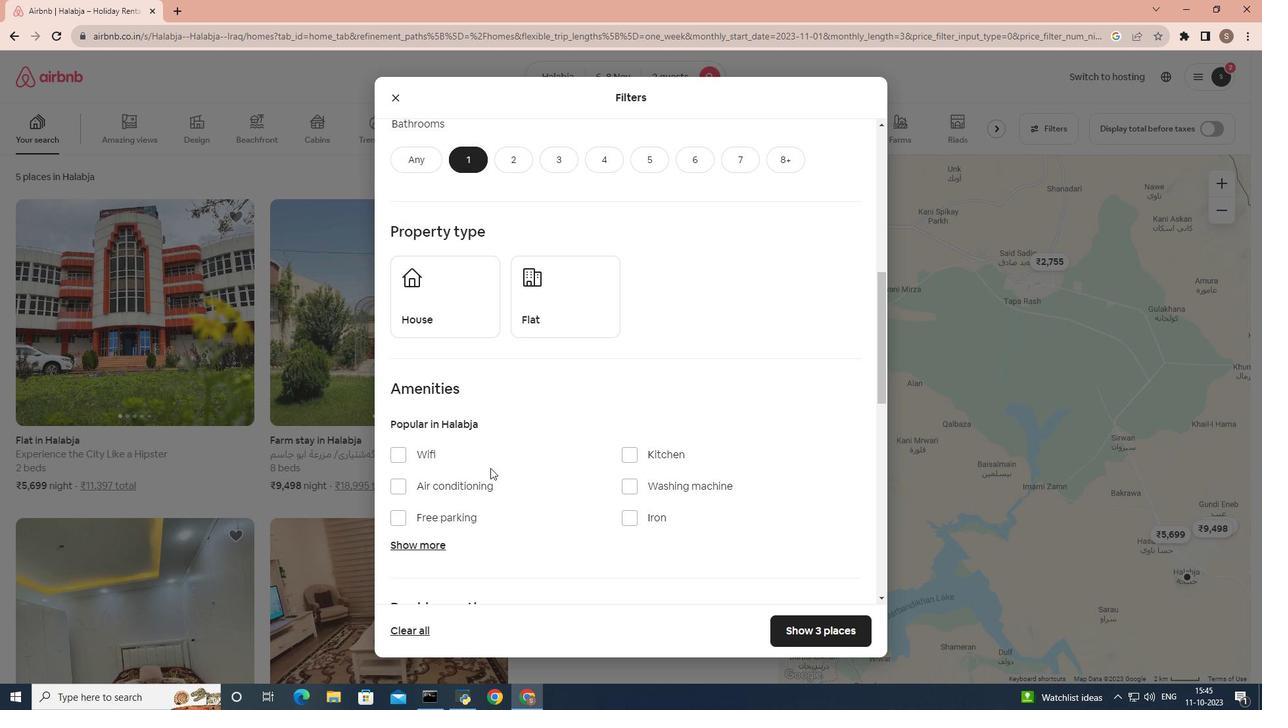 
Action: Mouse moved to (518, 390)
Screenshot: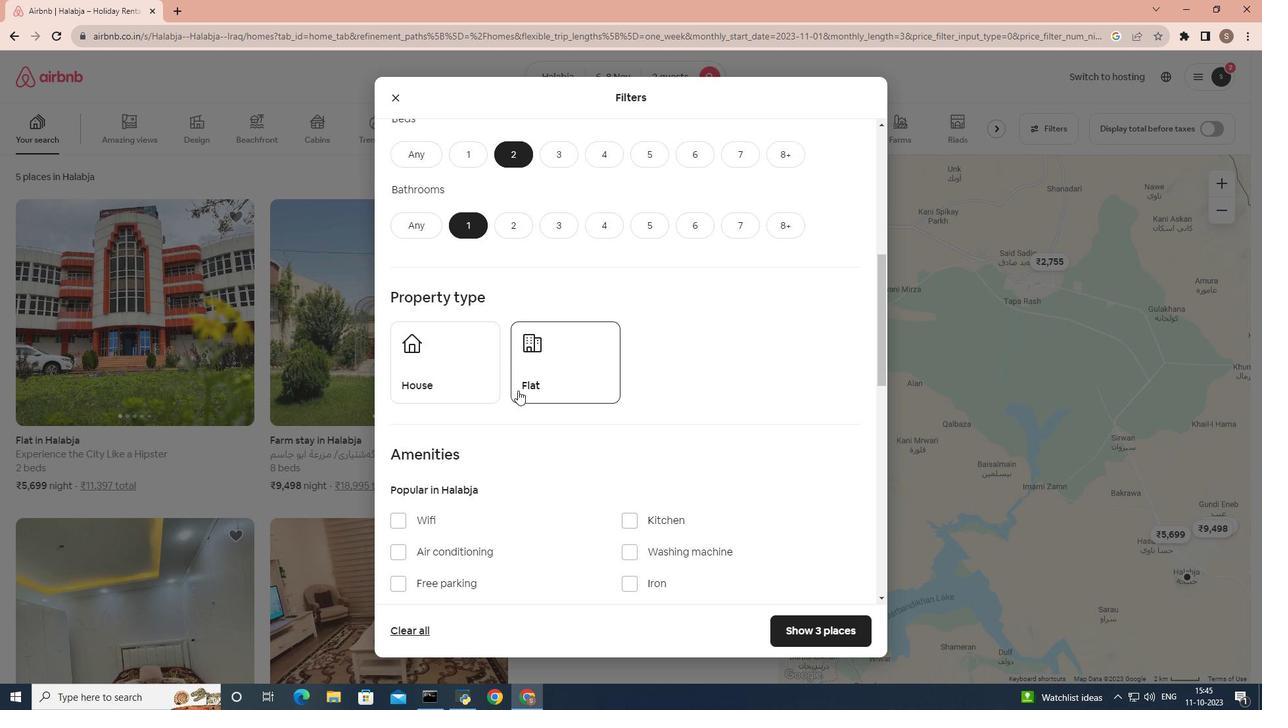 
Action: Mouse pressed left at (518, 390)
Screenshot: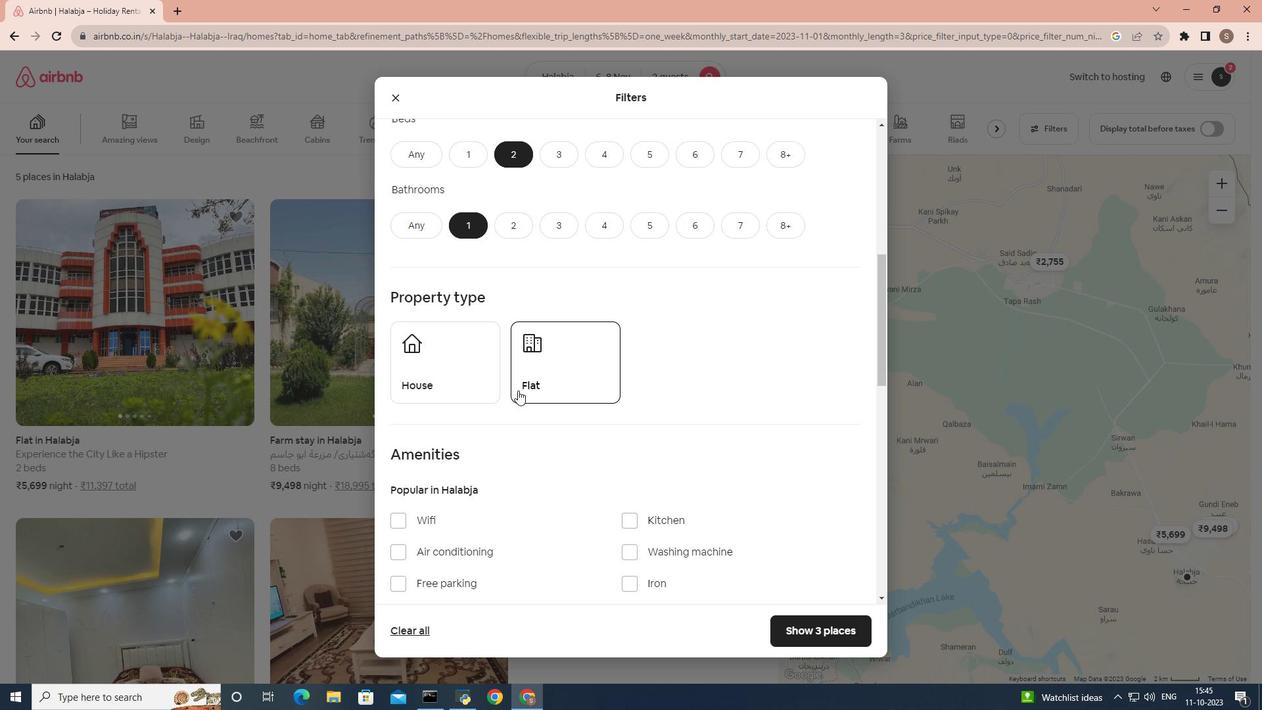 
Action: Mouse moved to (560, 487)
Screenshot: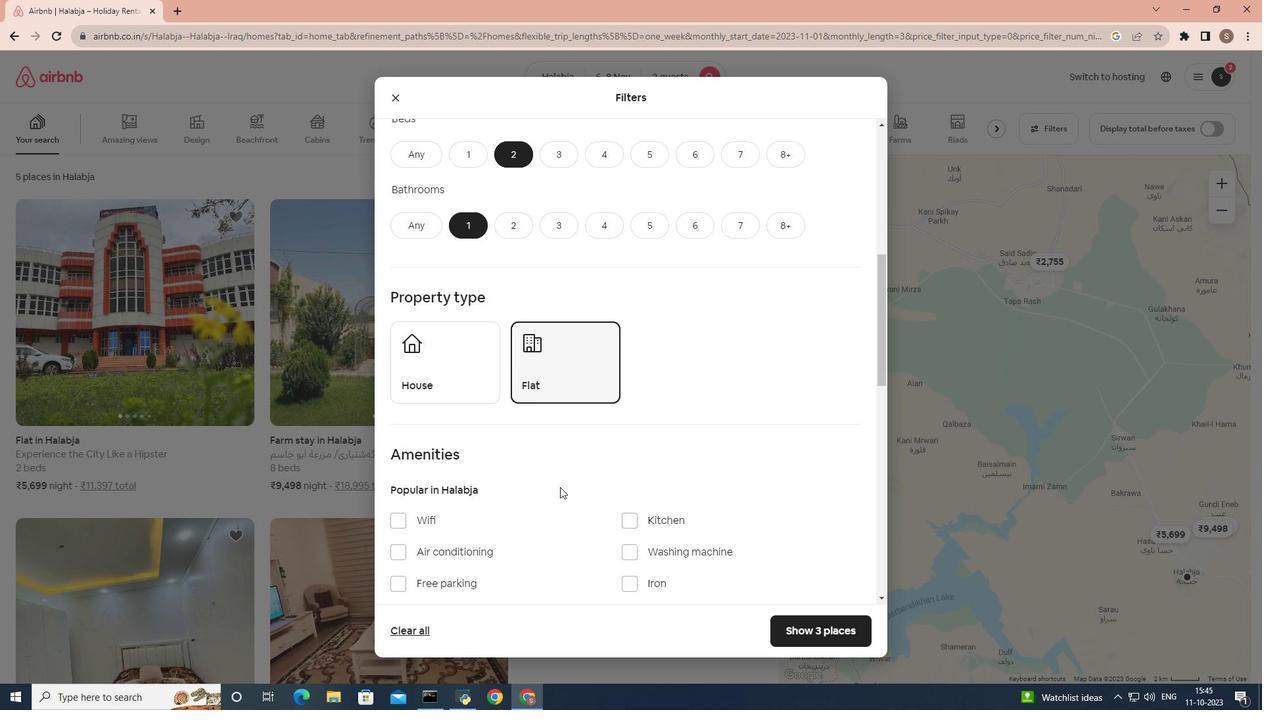 
Action: Mouse scrolled (560, 486) with delta (0, 0)
Screenshot: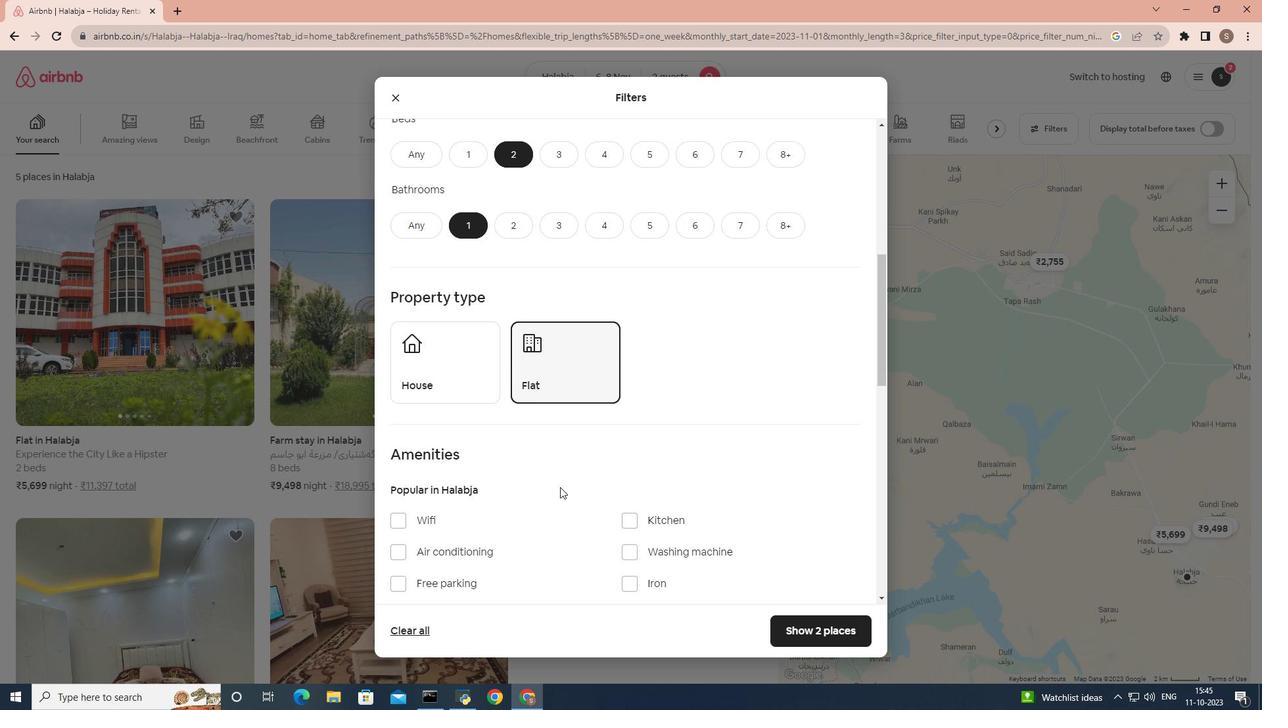 
Action: Mouse scrolled (560, 486) with delta (0, 0)
Screenshot: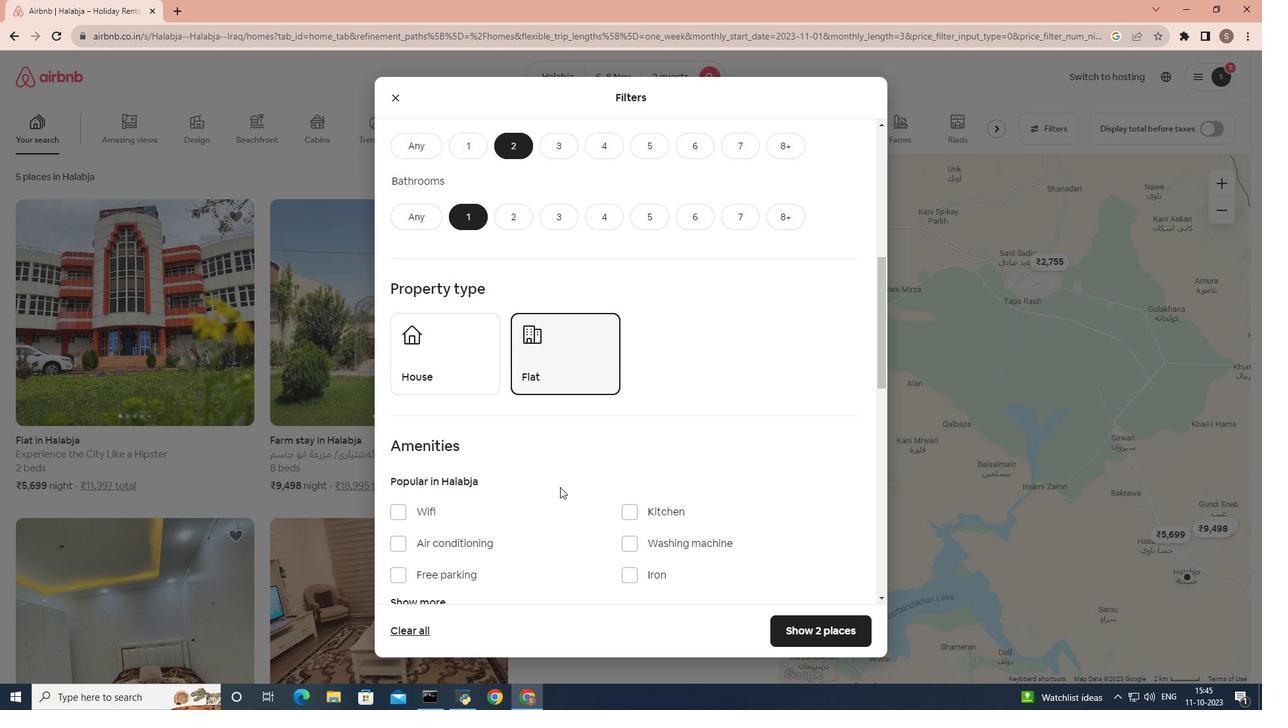 
Action: Mouse scrolled (560, 486) with delta (0, 0)
Screenshot: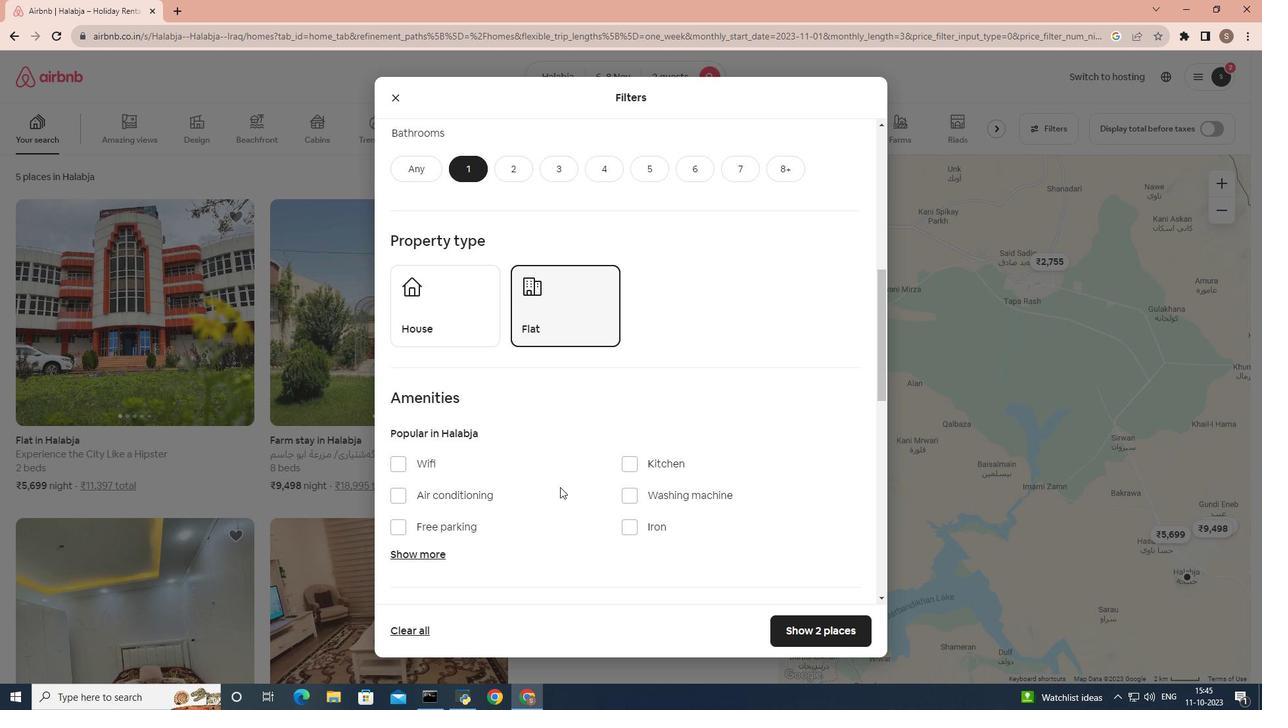 
Action: Mouse moved to (557, 473)
Screenshot: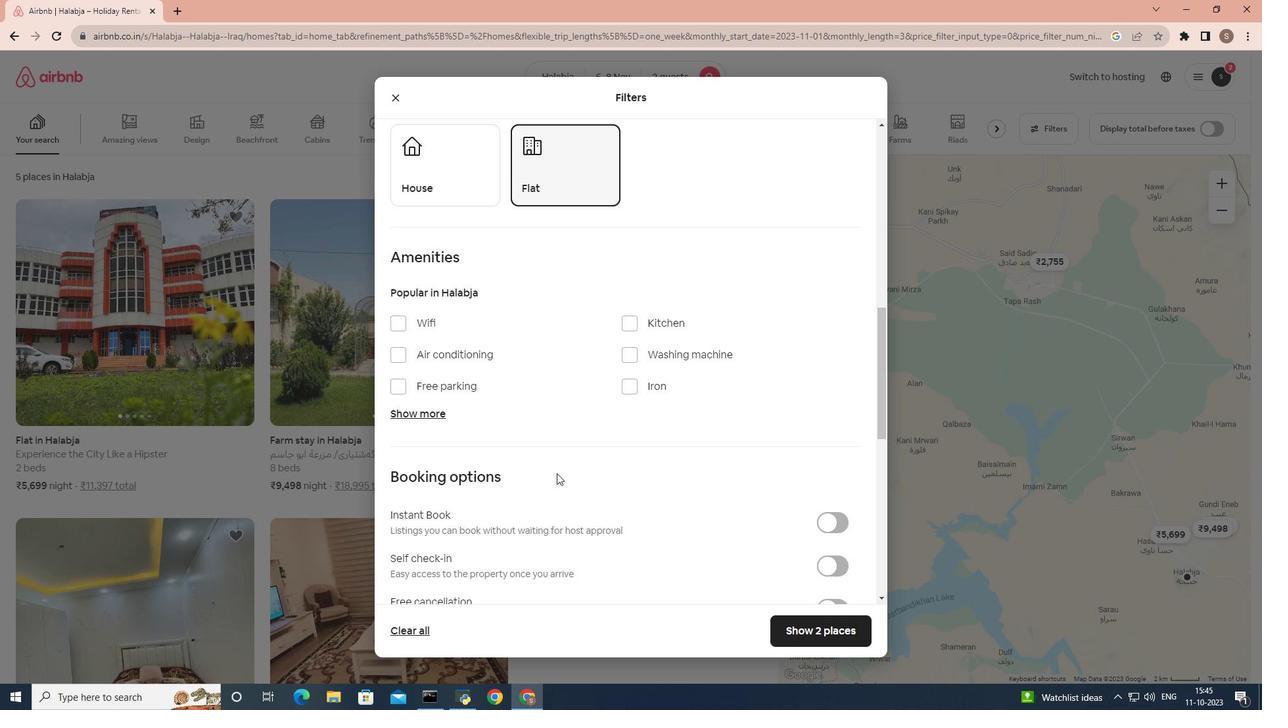 
Action: Mouse scrolled (557, 472) with delta (0, 0)
Screenshot: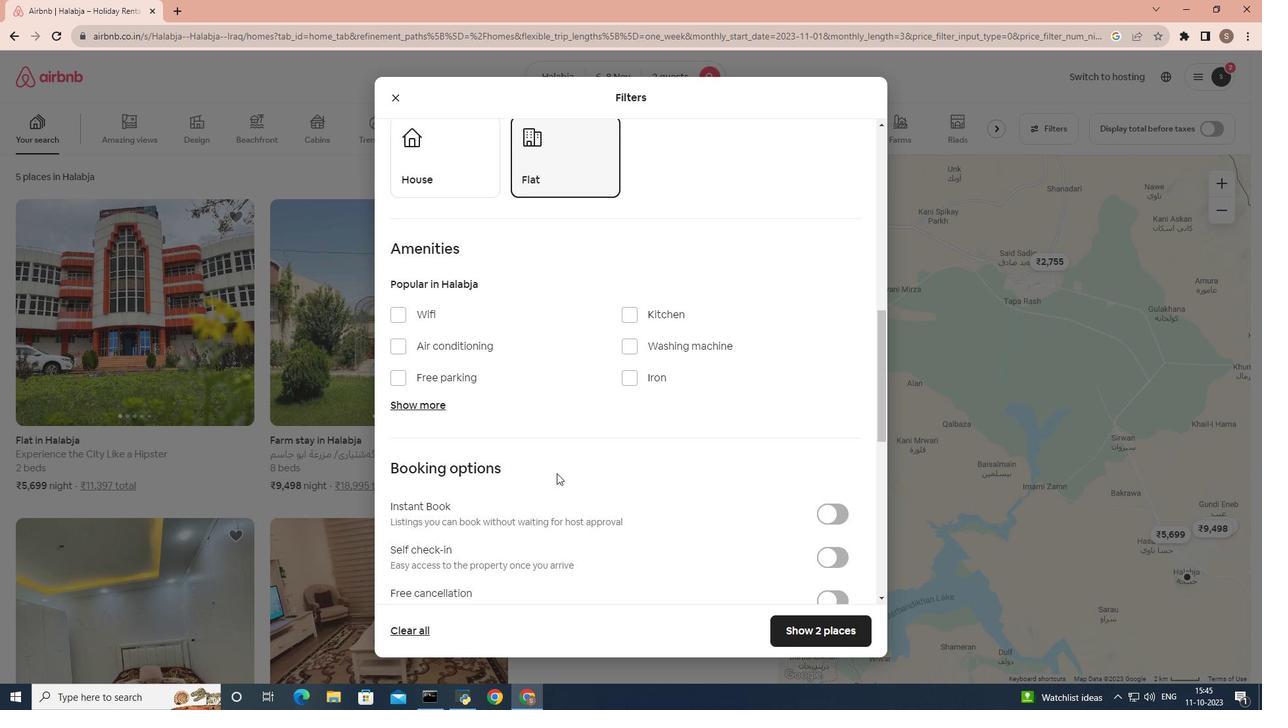 
Action: Mouse scrolled (557, 472) with delta (0, 0)
Screenshot: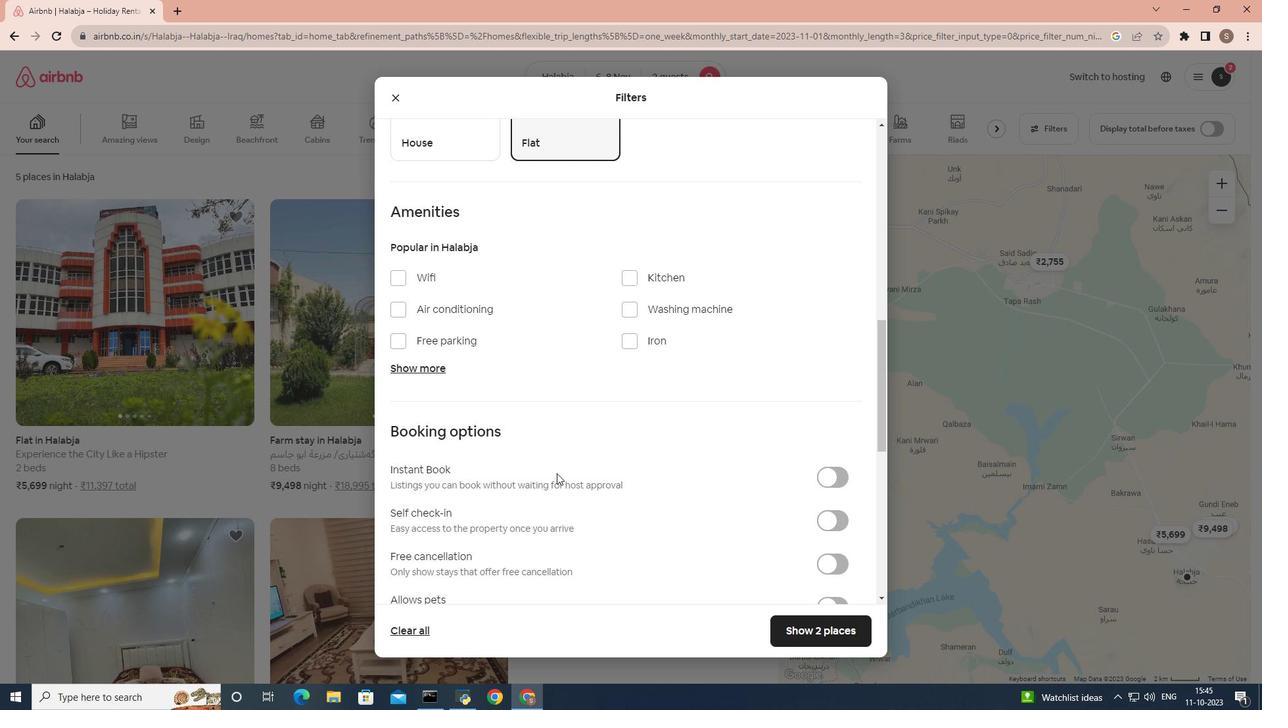 
Action: Mouse moved to (403, 195)
Screenshot: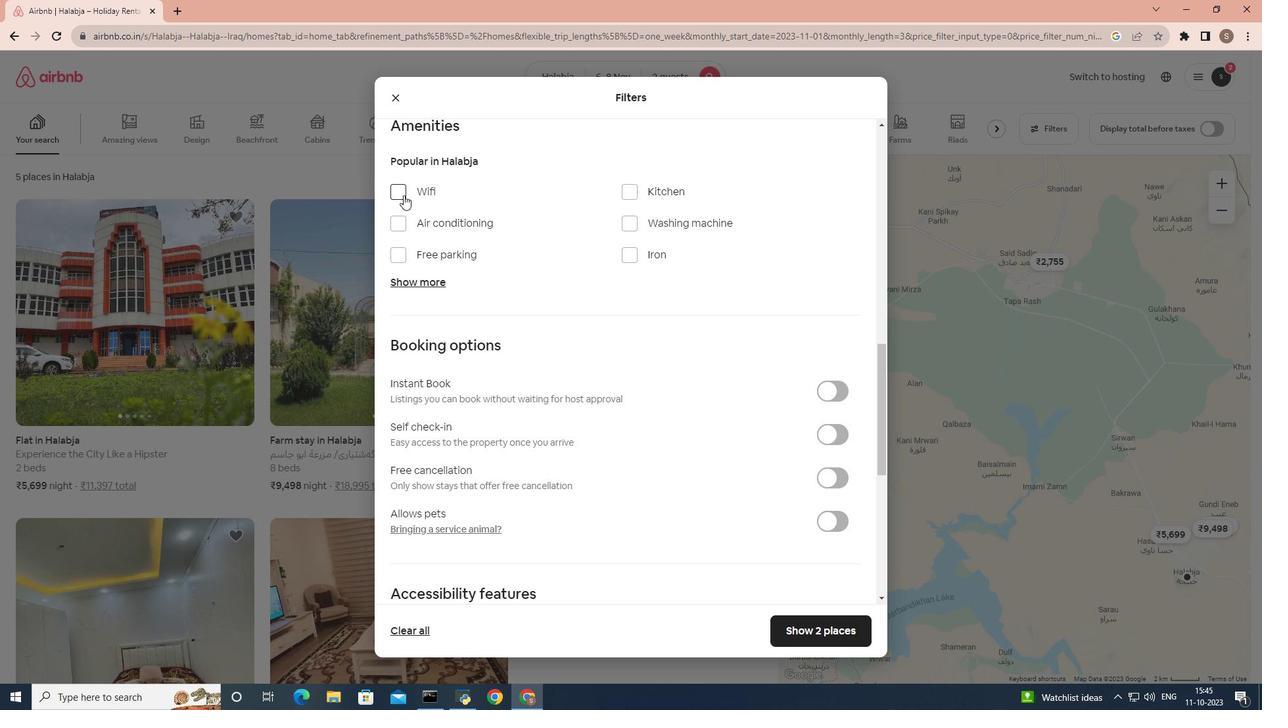 
Action: Mouse pressed left at (403, 195)
Screenshot: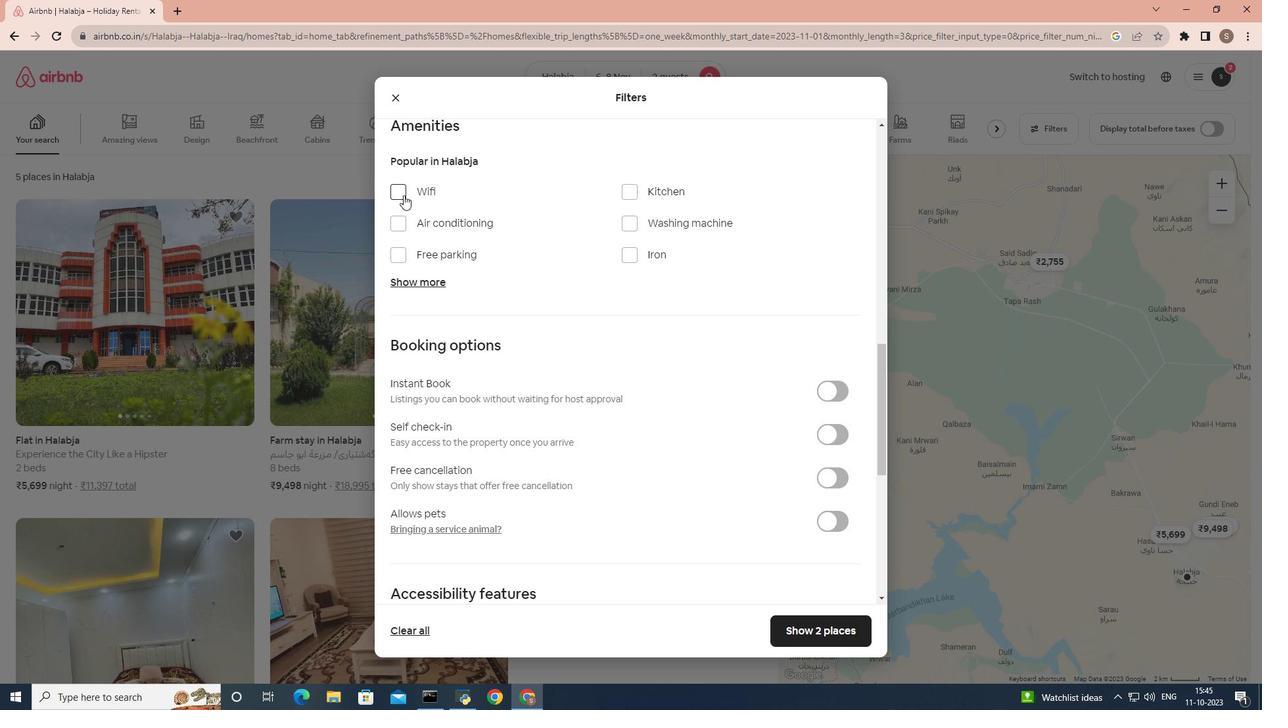 
Action: Mouse moved to (628, 231)
Screenshot: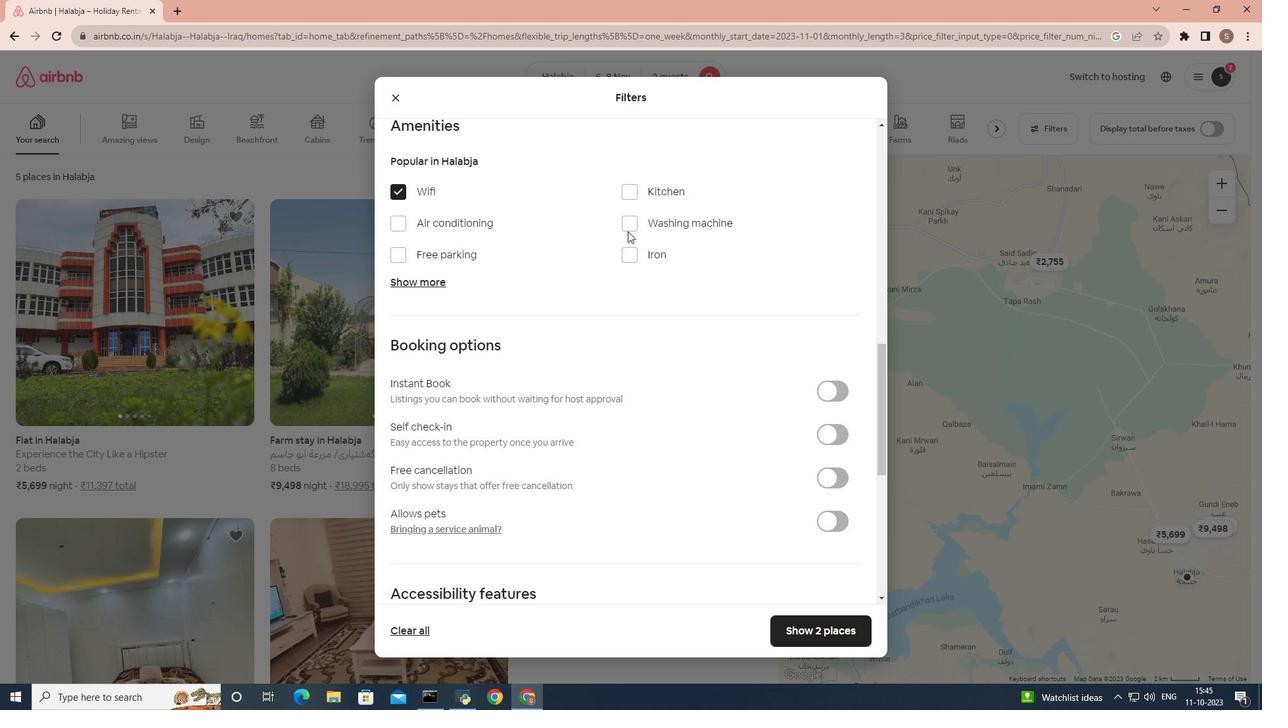 
Action: Mouse pressed left at (628, 231)
Screenshot: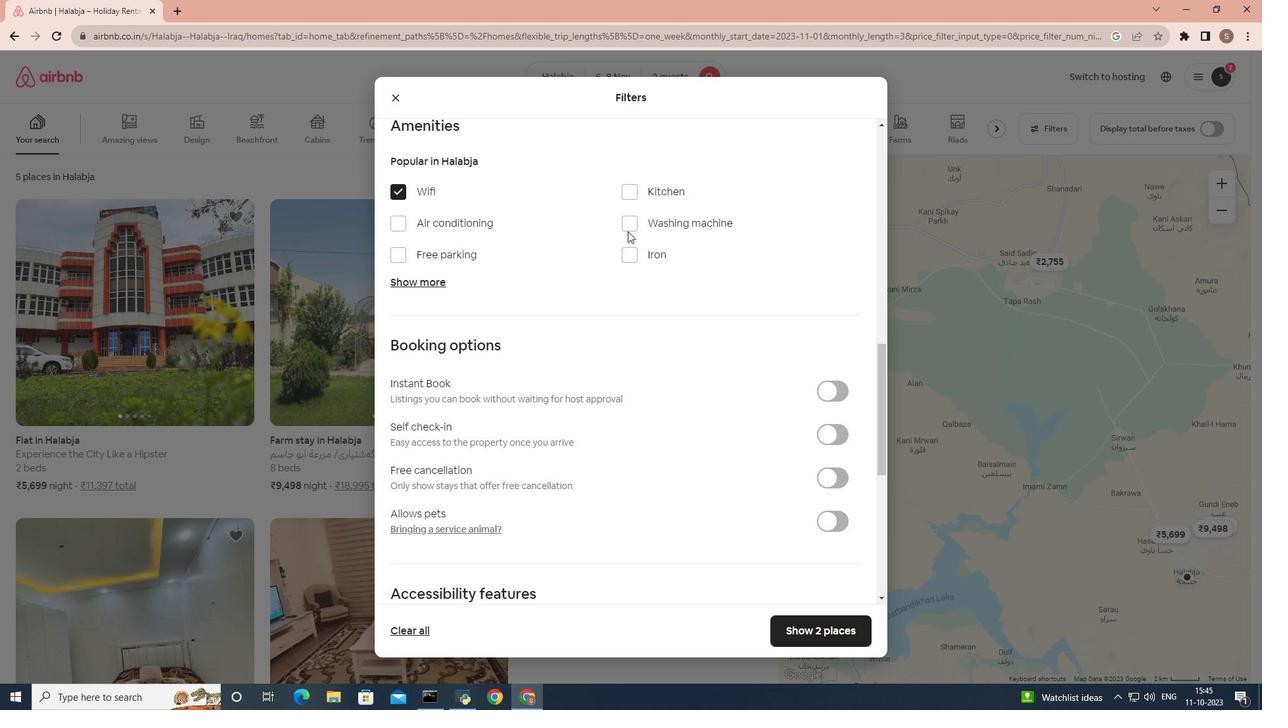 
Action: Mouse moved to (633, 220)
Screenshot: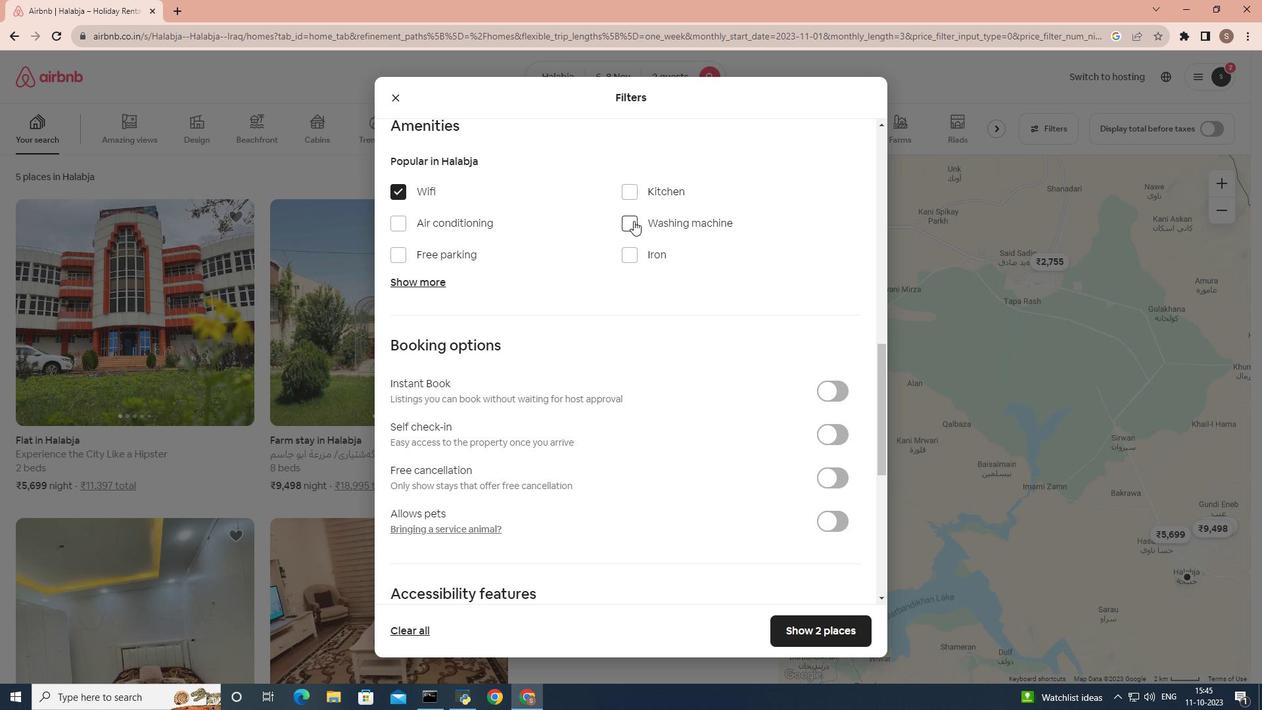 
Action: Mouse pressed left at (633, 220)
Screenshot: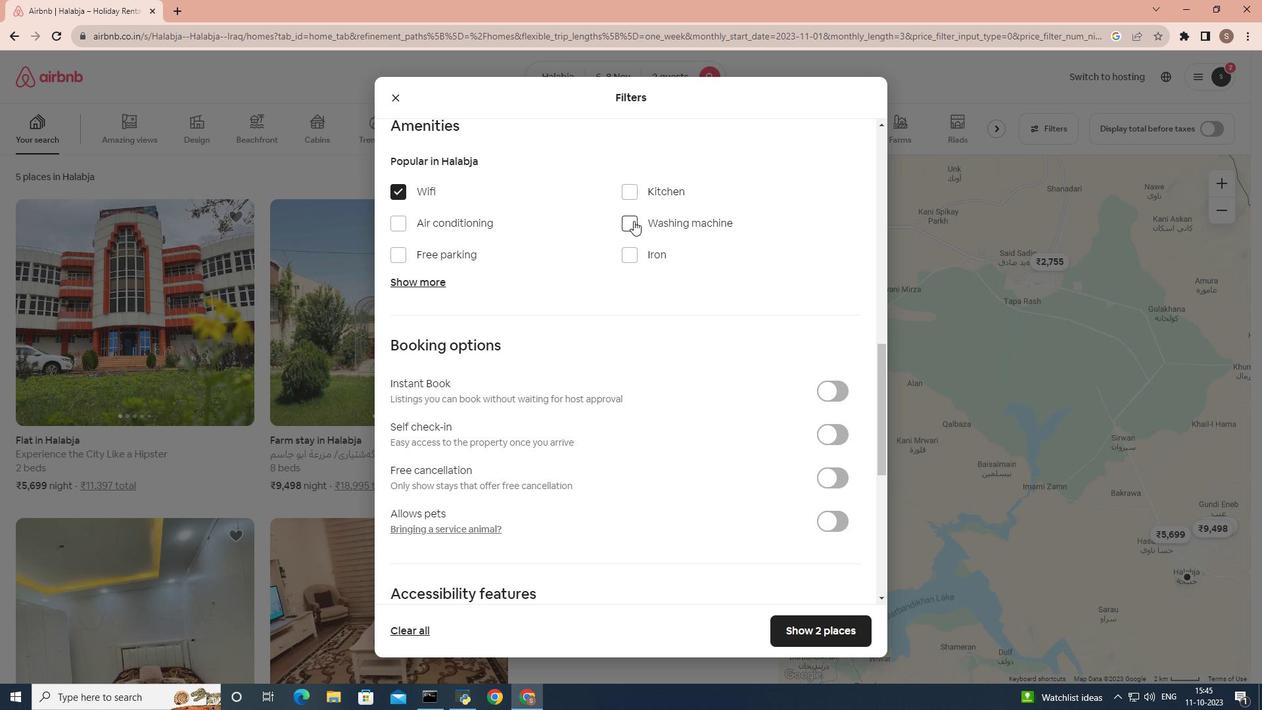 
Action: Mouse moved to (482, 401)
Screenshot: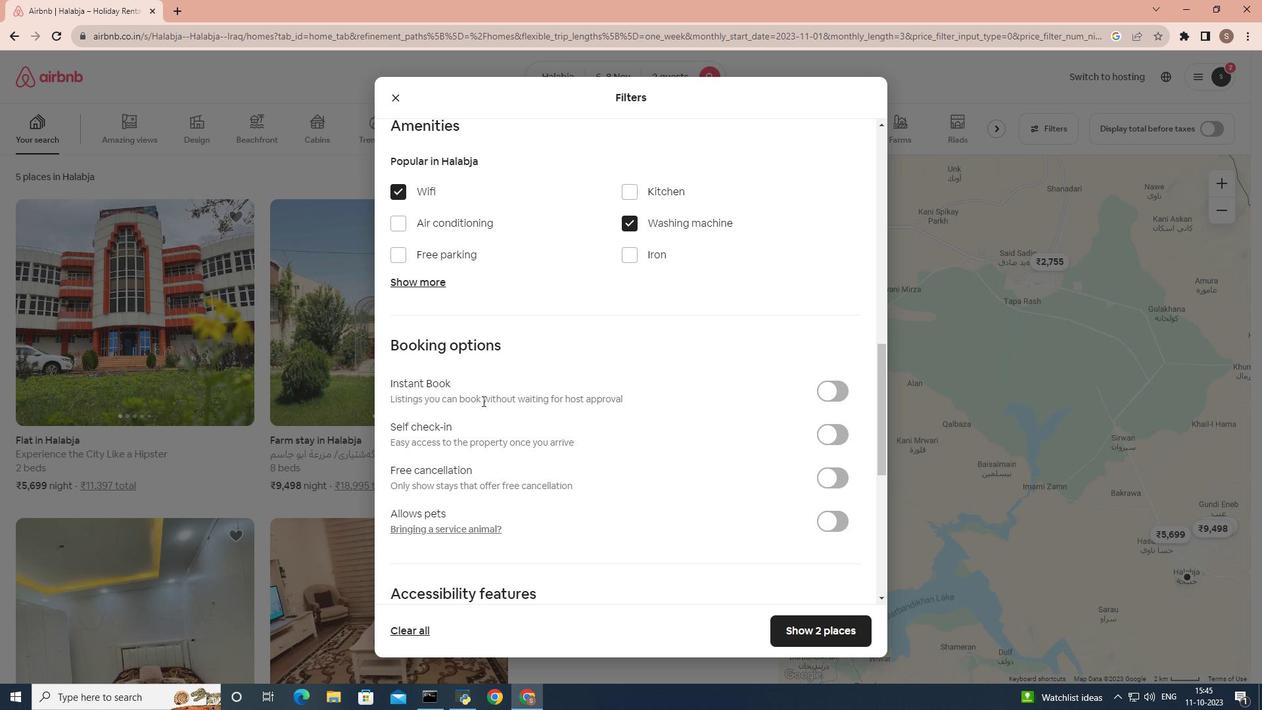 
Action: Mouse scrolled (482, 400) with delta (0, 0)
Screenshot: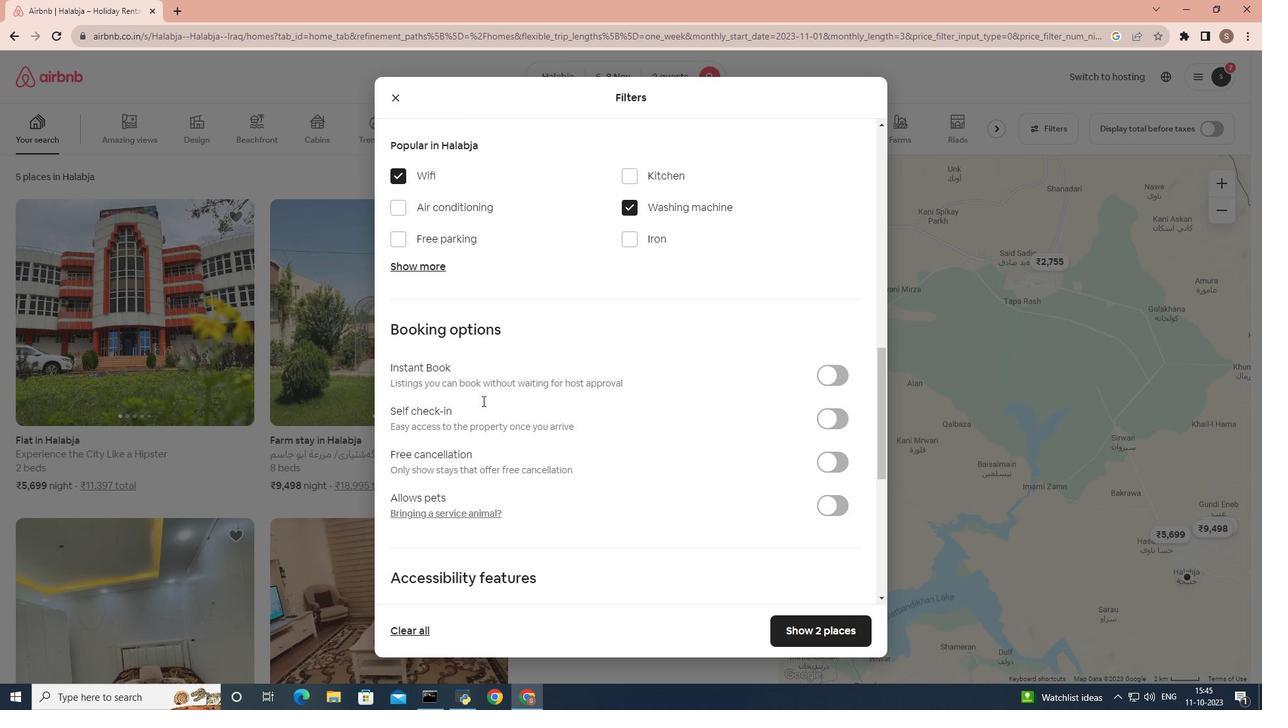 
Action: Mouse scrolled (482, 400) with delta (0, 0)
Screenshot: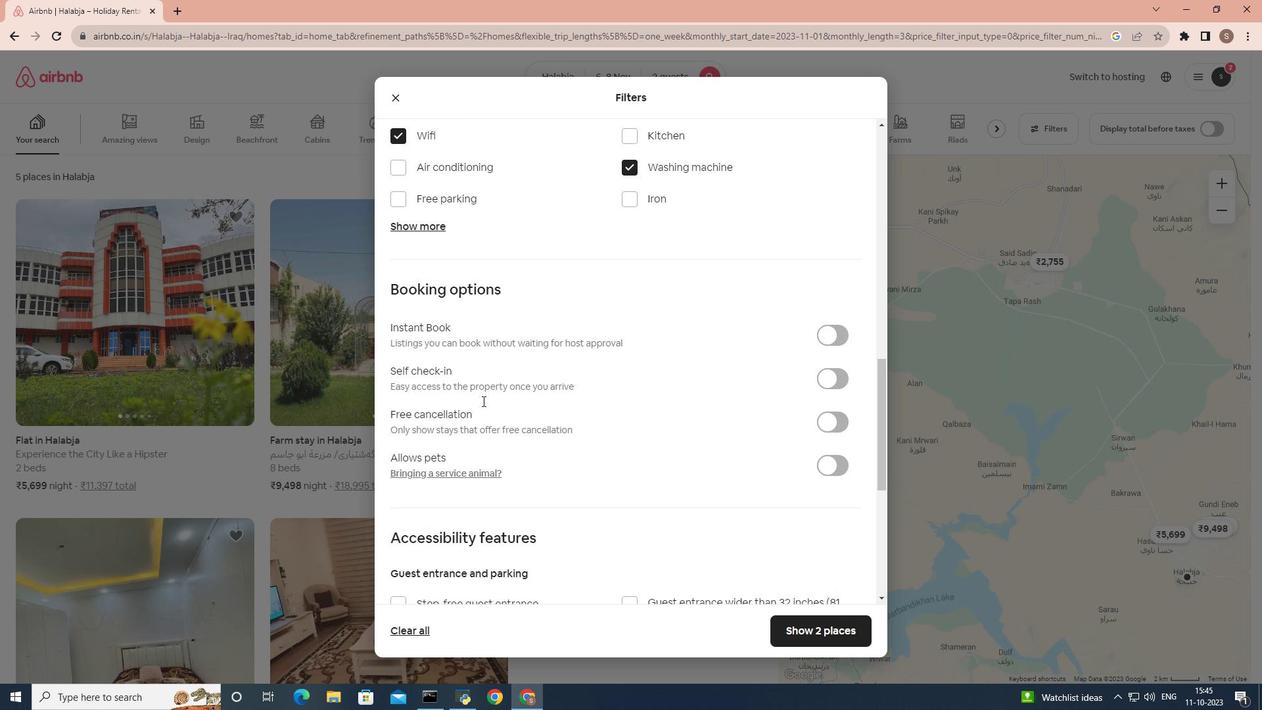 
Action: Mouse scrolled (482, 400) with delta (0, 0)
Screenshot: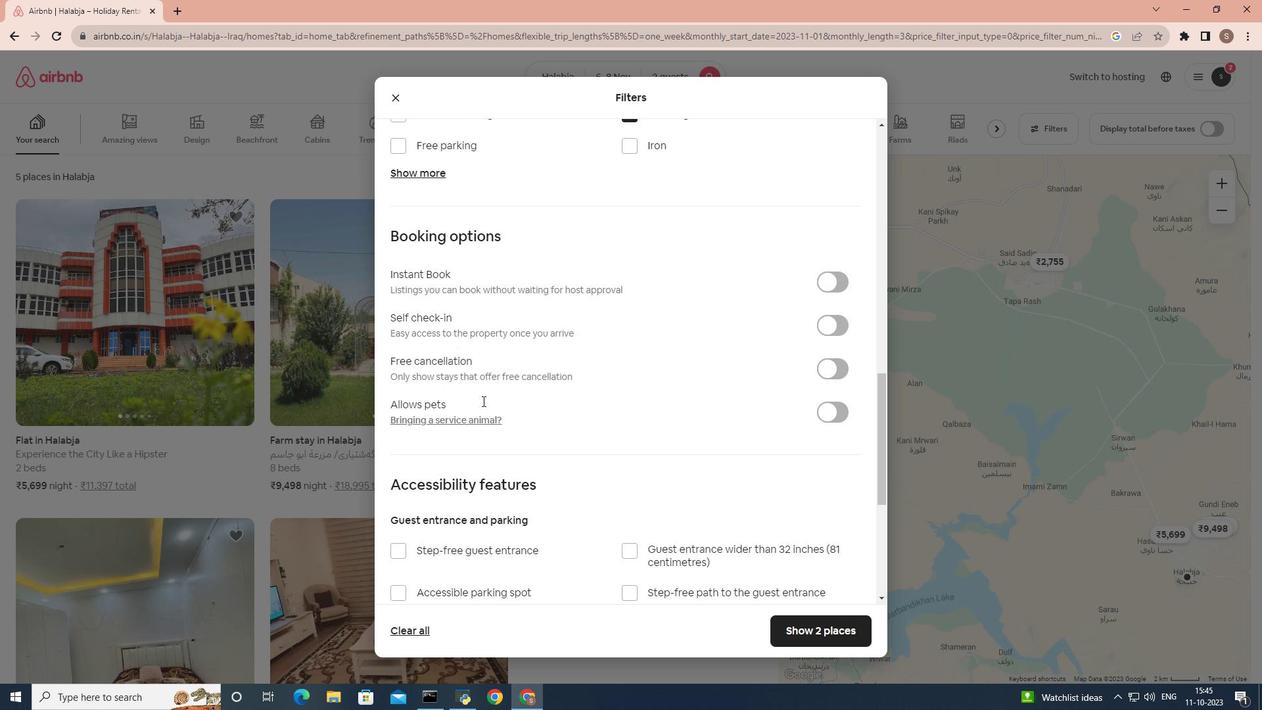 
Action: Mouse moved to (482, 393)
Screenshot: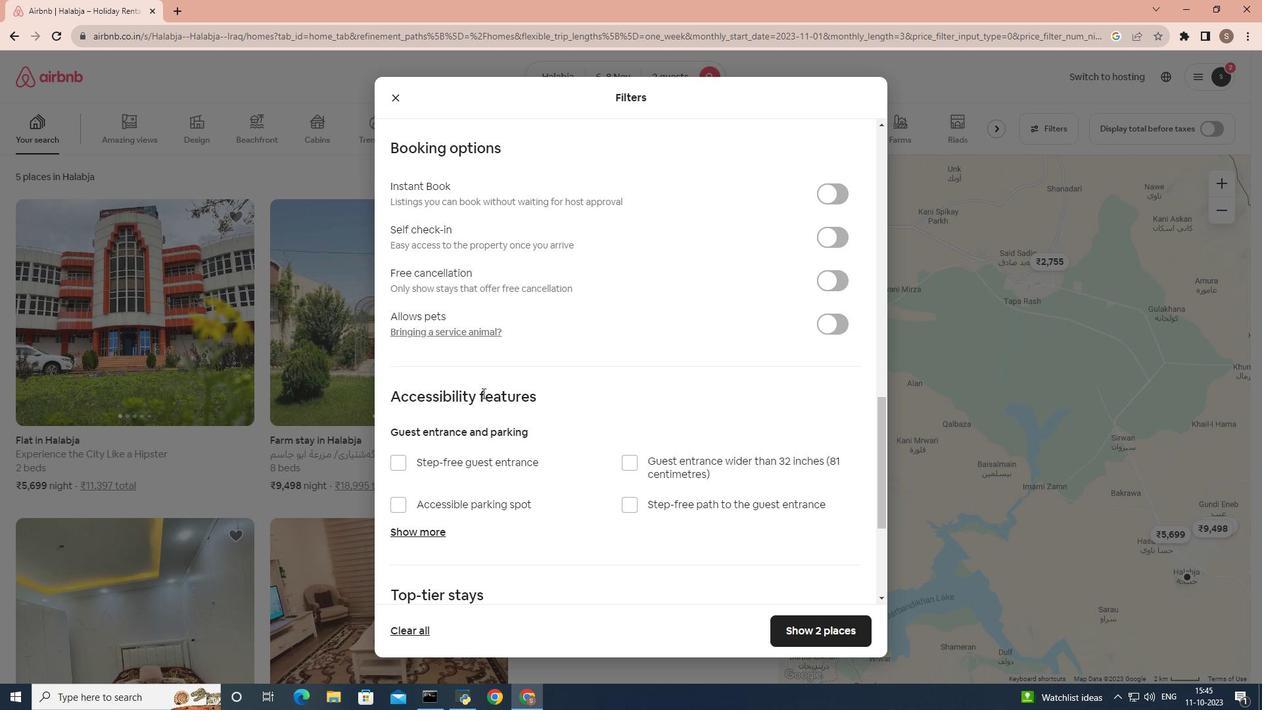
Action: Mouse scrolled (482, 393) with delta (0, 0)
Screenshot: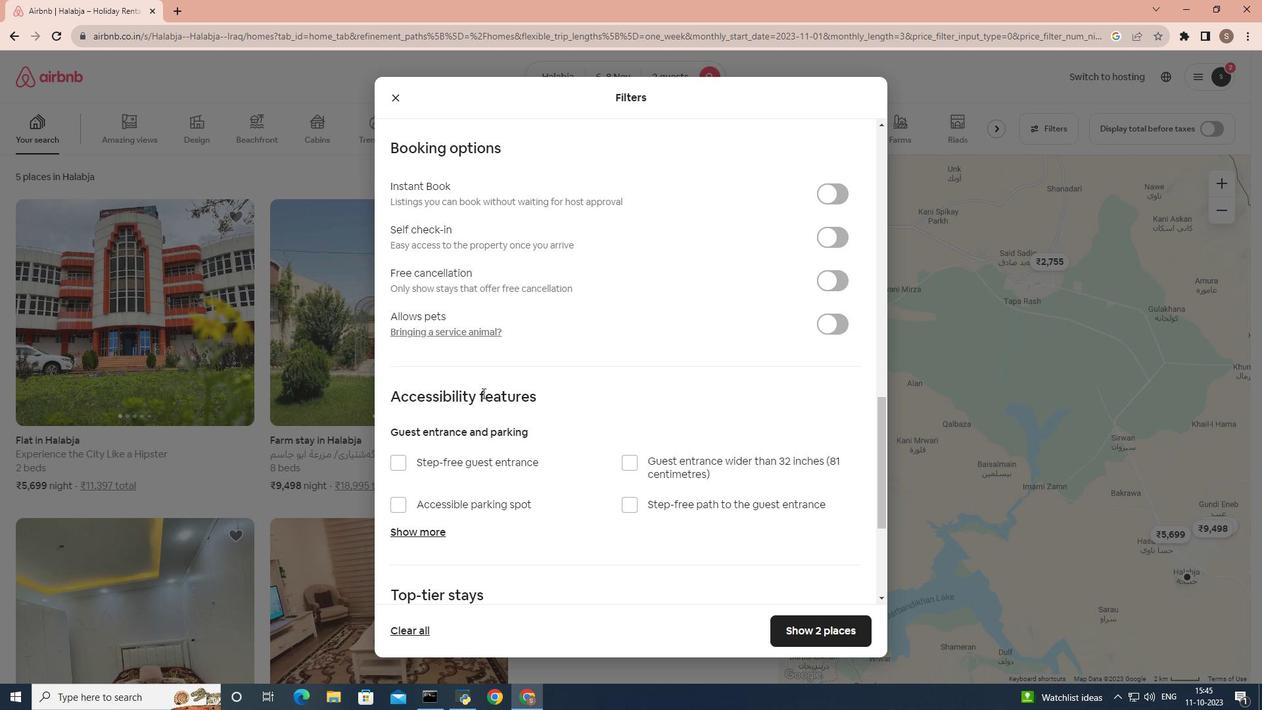 
Action: Mouse moved to (832, 299)
Screenshot: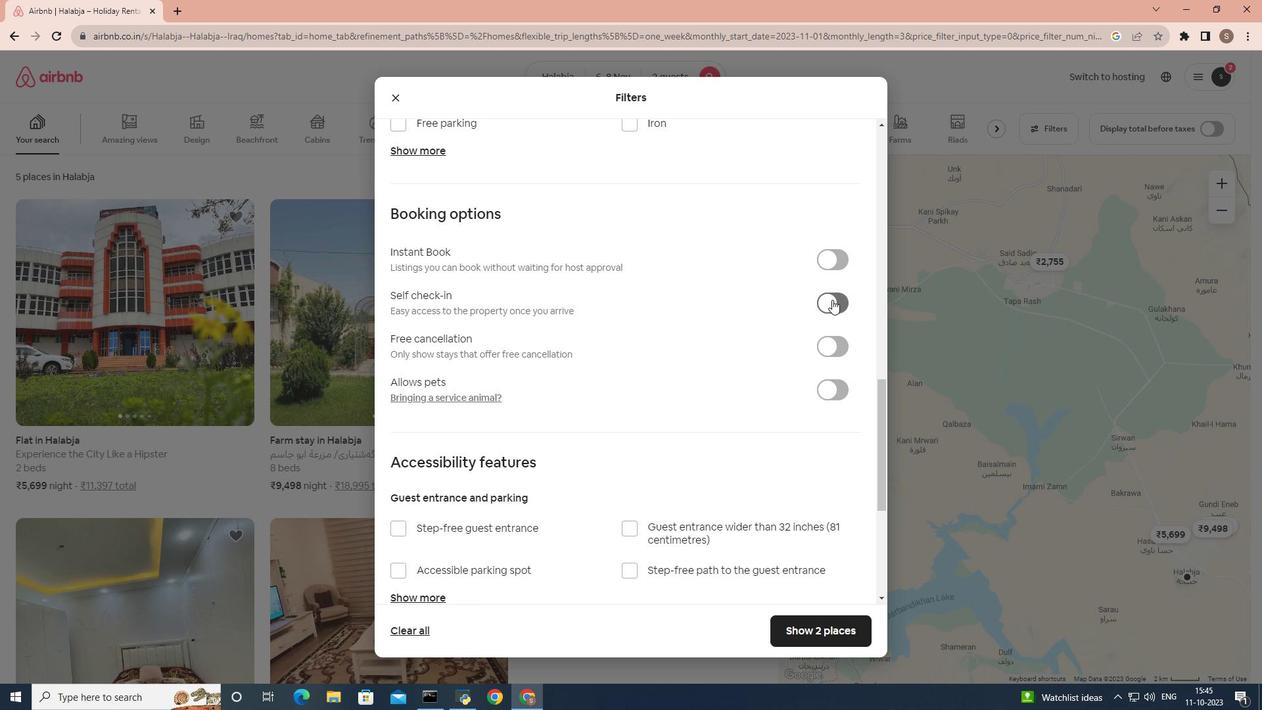 
Action: Mouse pressed left at (832, 299)
Screenshot: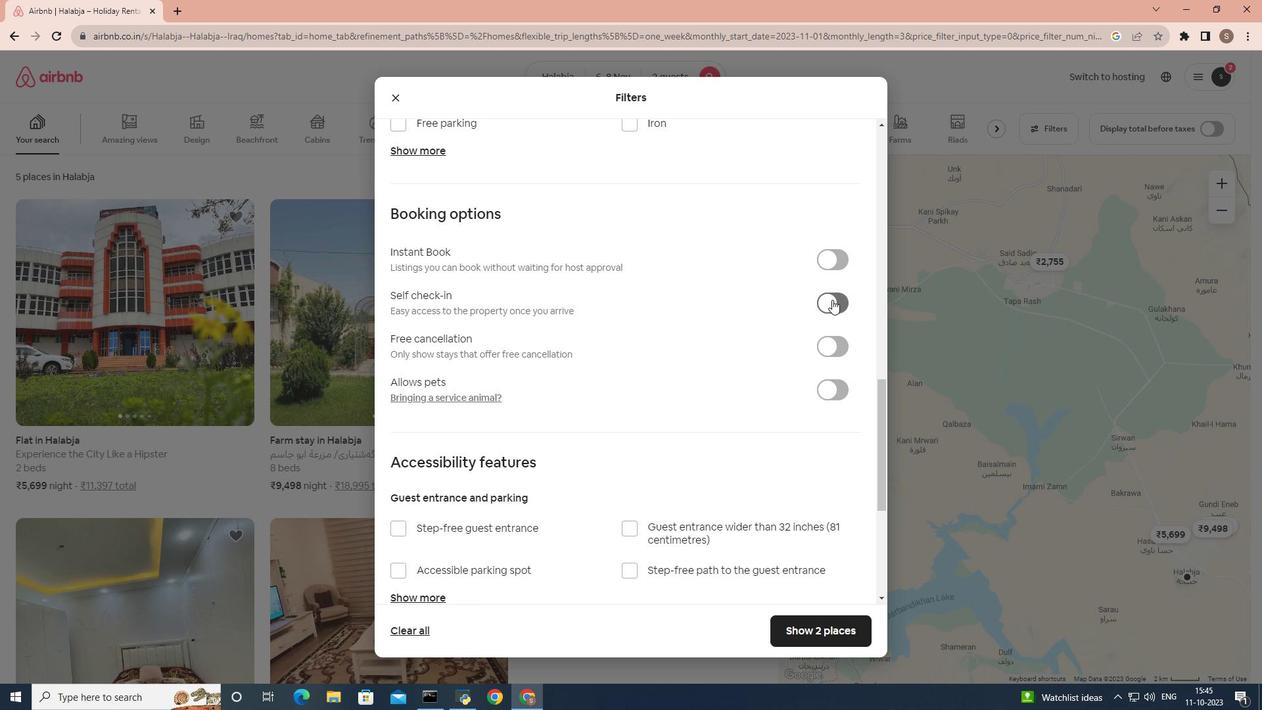 
Action: Mouse moved to (480, 420)
Screenshot: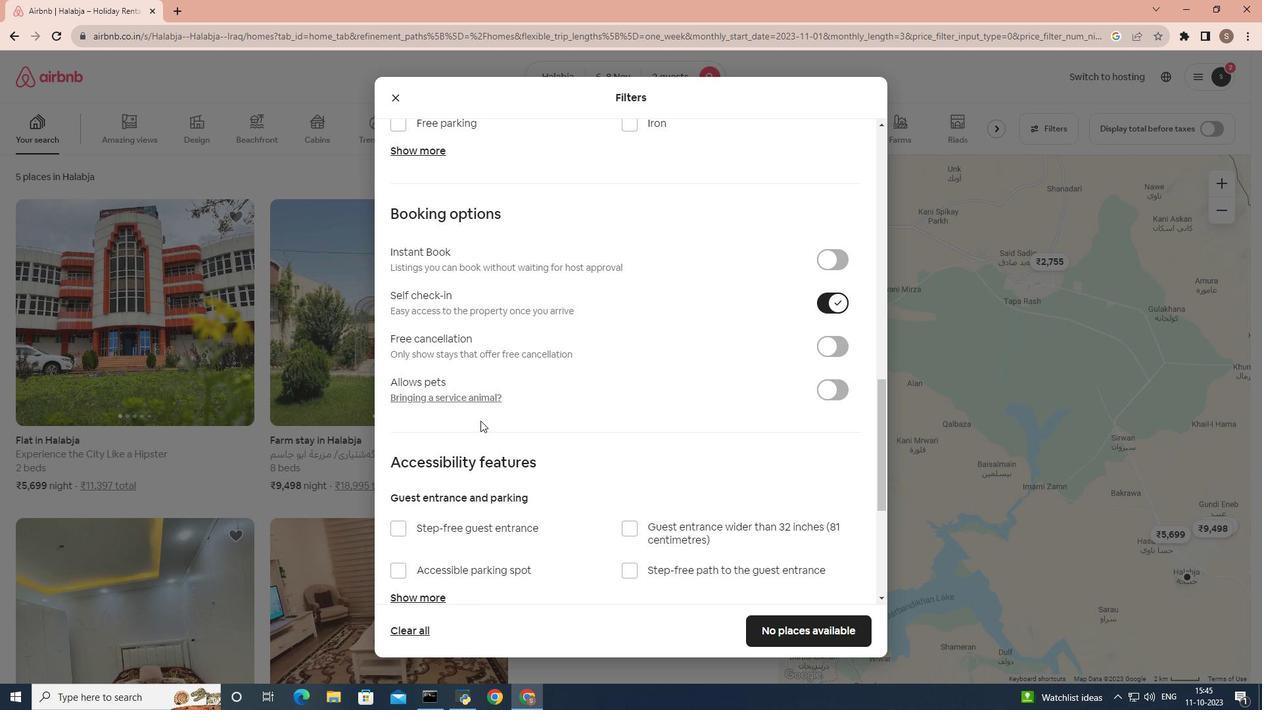
Action: Mouse scrolled (480, 420) with delta (0, 0)
Screenshot: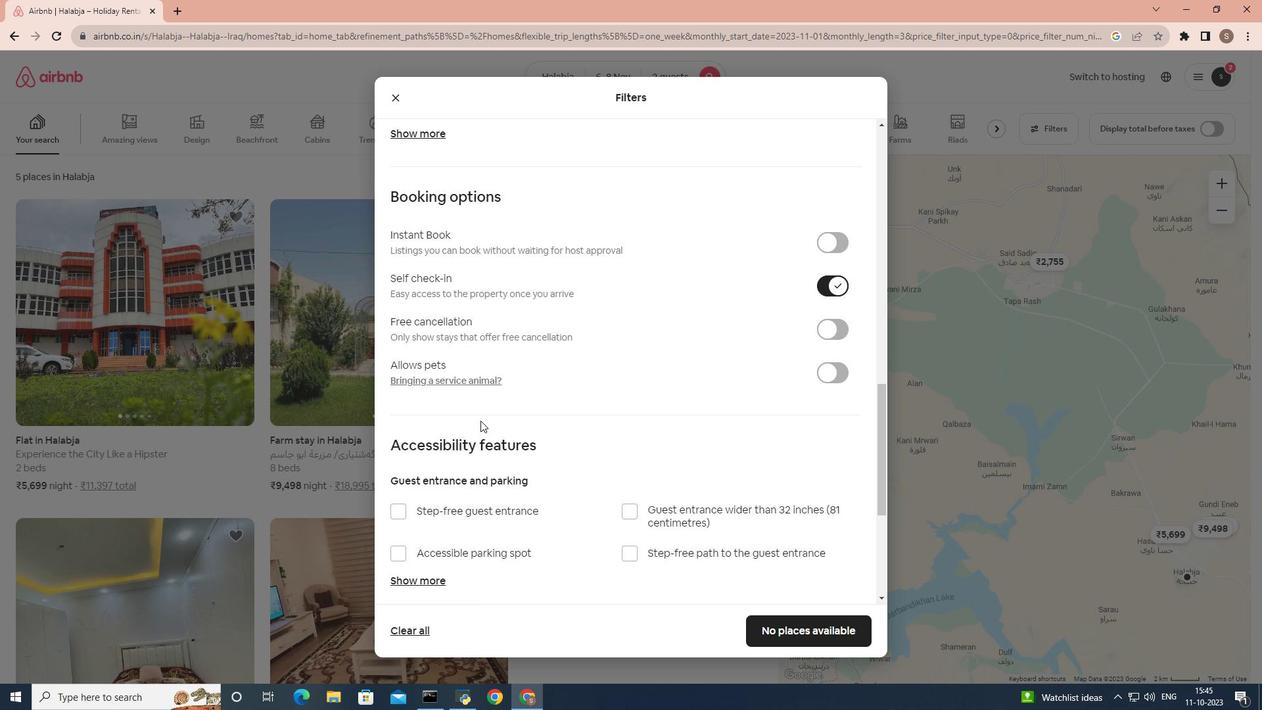 
Action: Mouse scrolled (480, 420) with delta (0, 0)
Screenshot: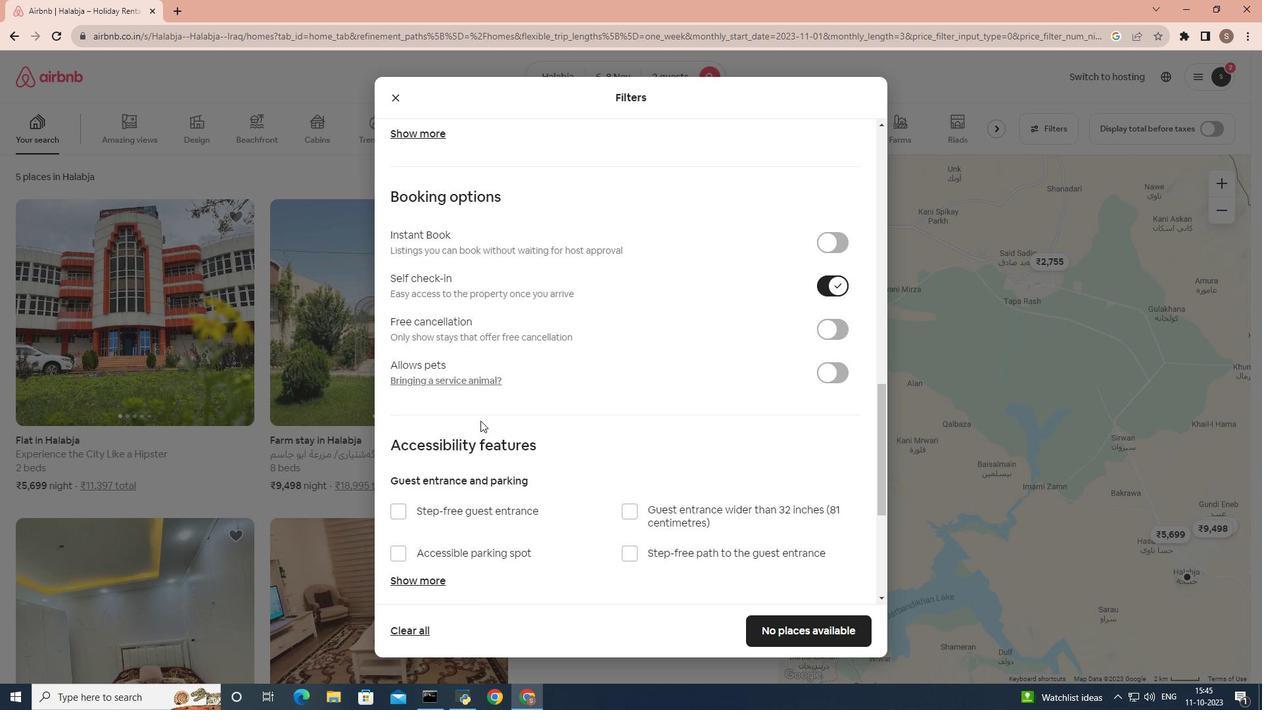 
Action: Mouse scrolled (480, 420) with delta (0, 0)
Screenshot: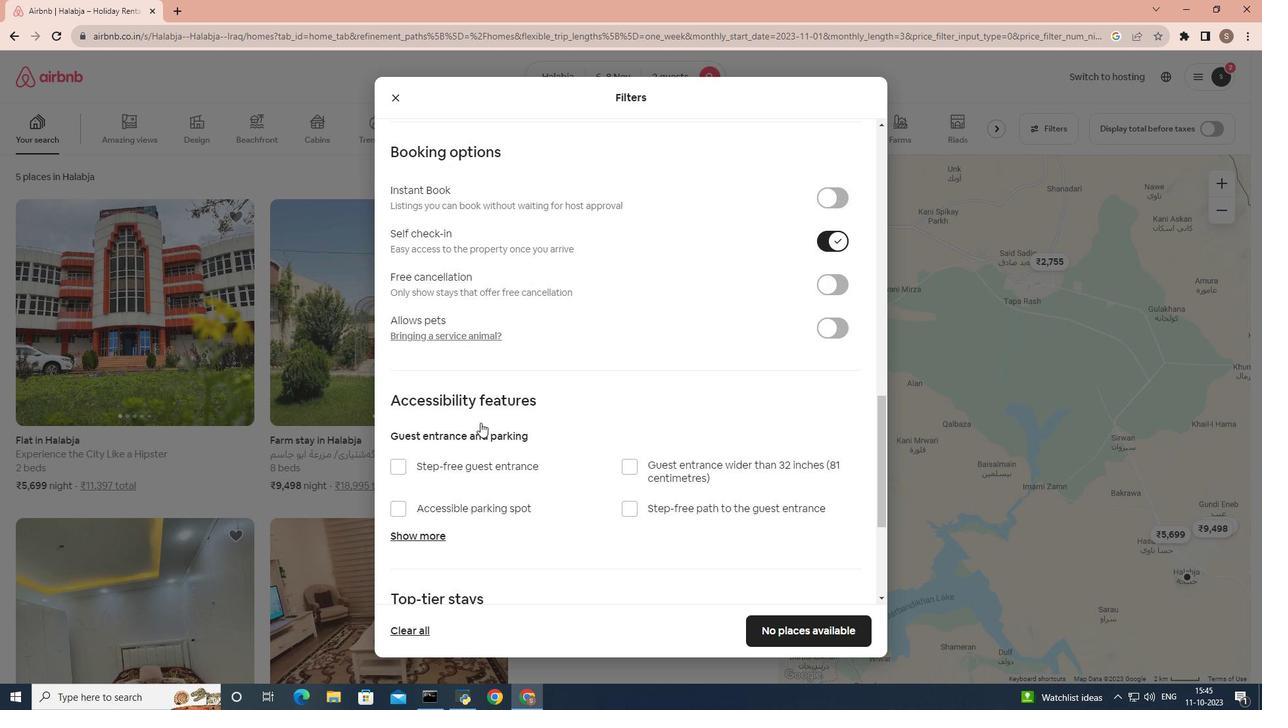
Action: Mouse moved to (802, 633)
Screenshot: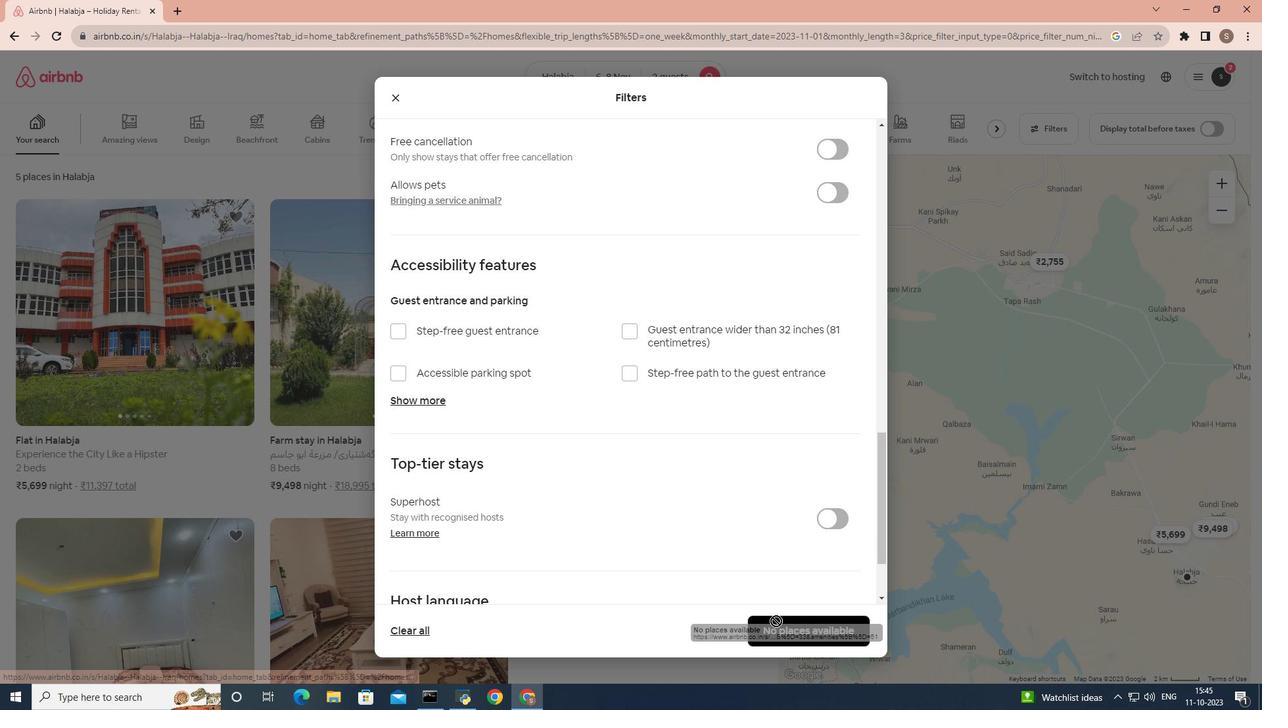
Action: Mouse pressed left at (802, 633)
Screenshot: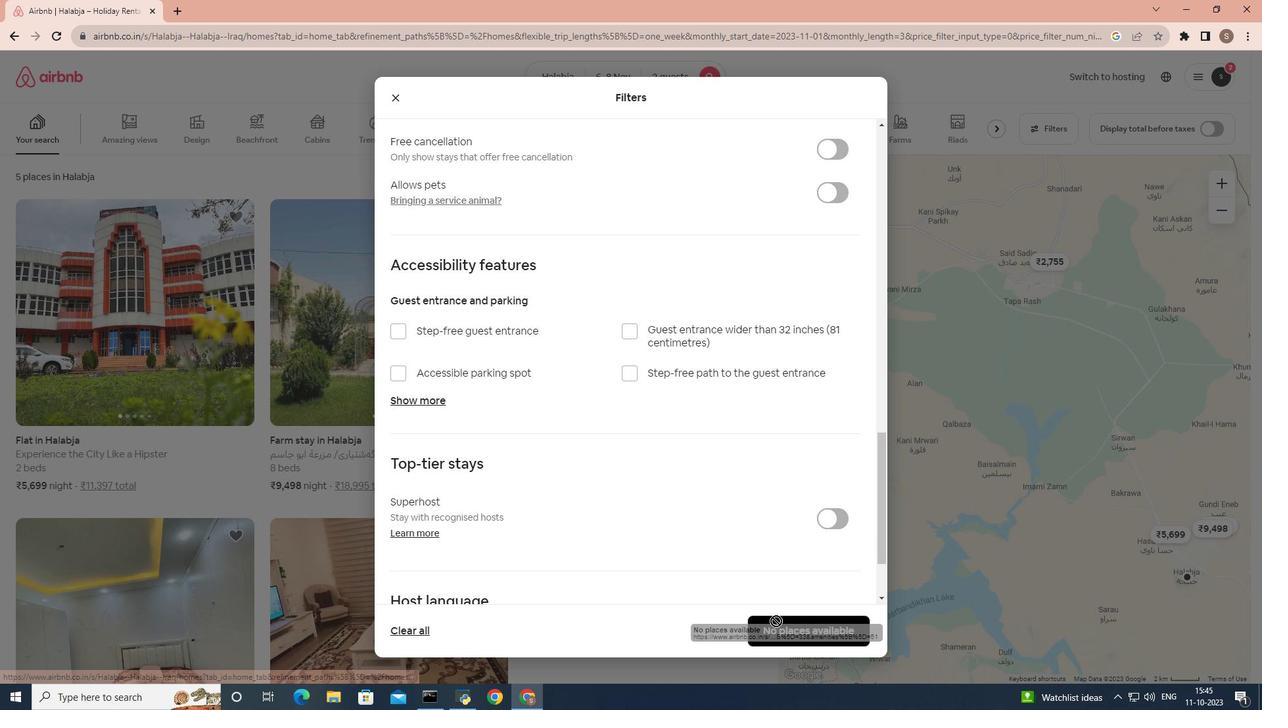 
Action: Mouse moved to (776, 624)
Screenshot: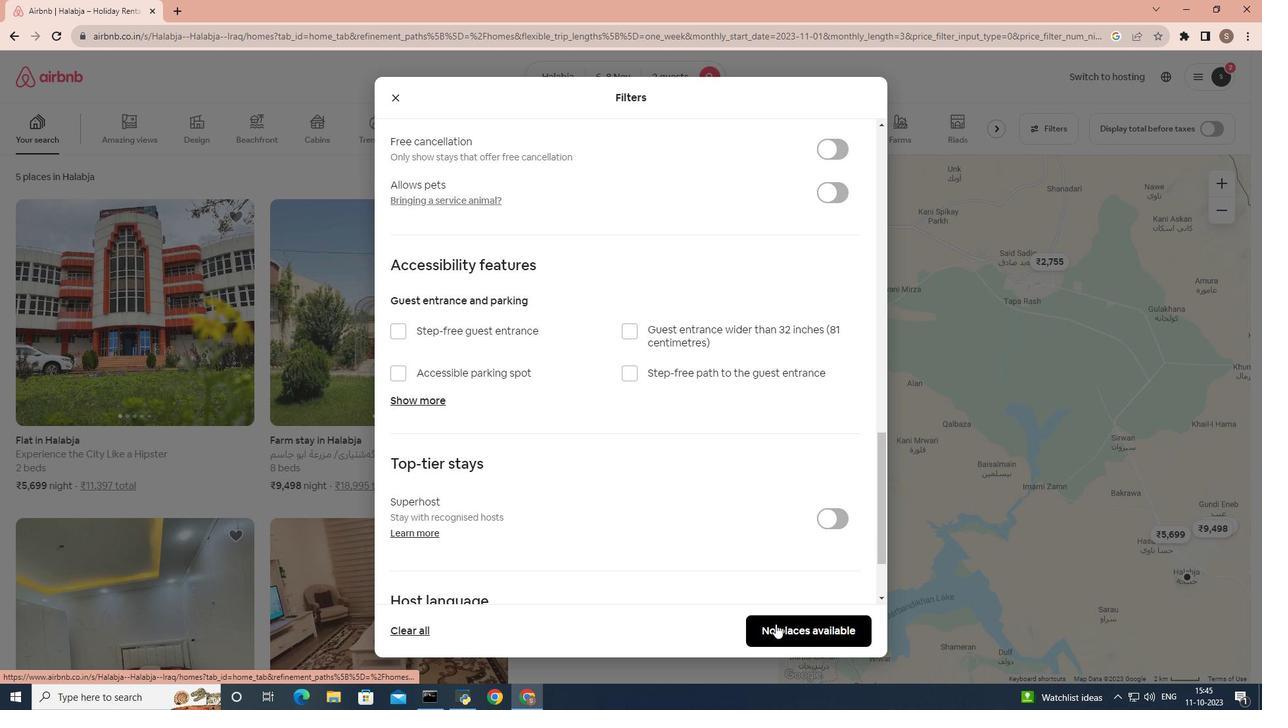
Action: Mouse pressed left at (776, 624)
Screenshot: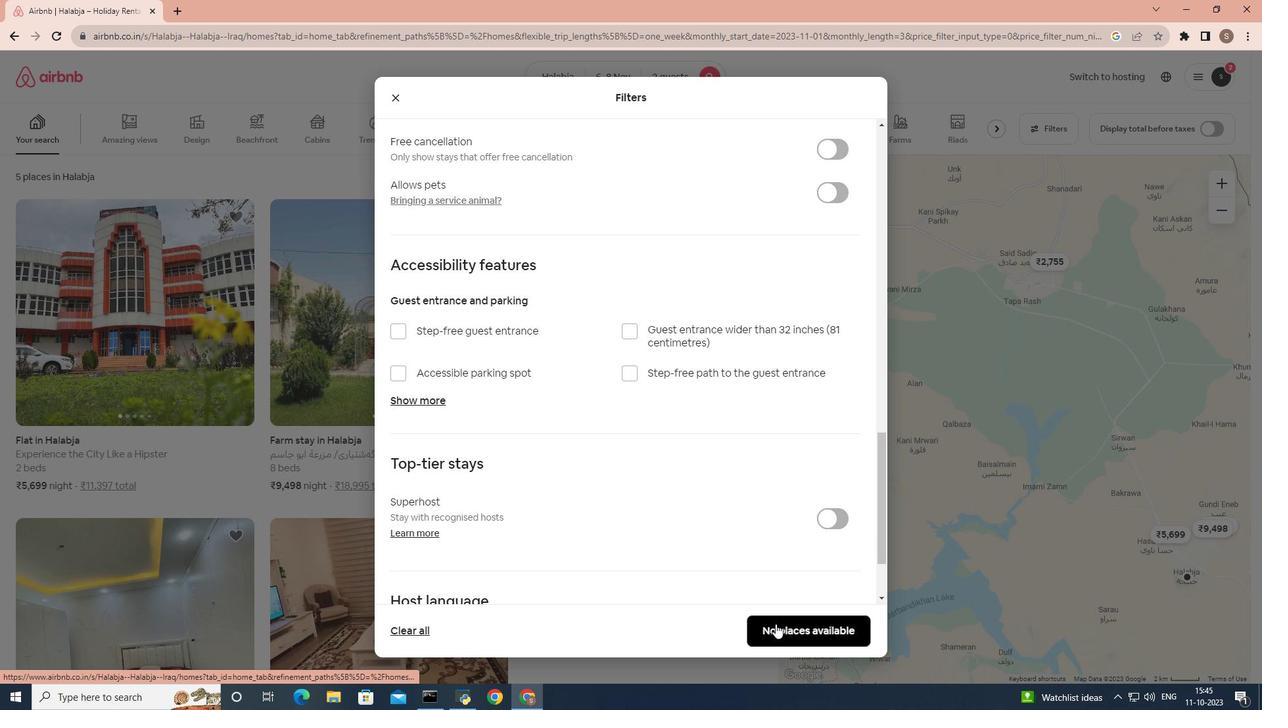 
Action: Mouse moved to (687, 594)
Screenshot: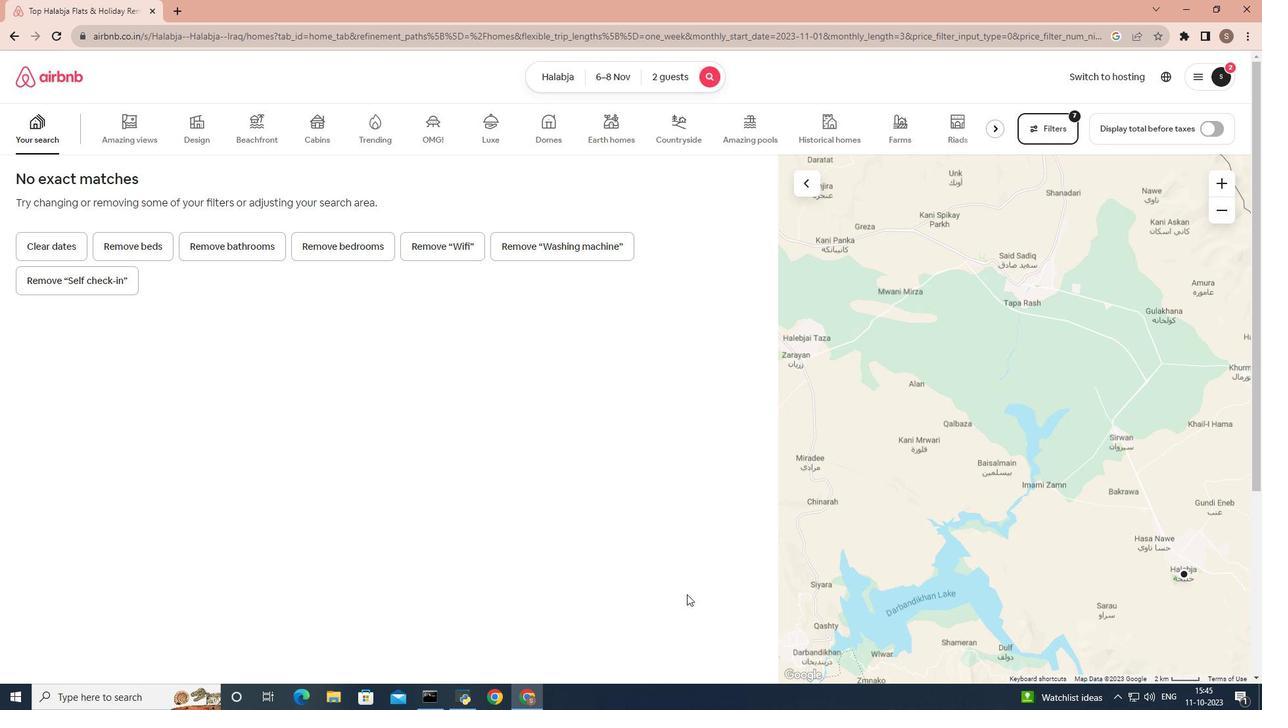 
